 Task: Check the percentage active listings of 3 bedrooms in the last 1 year.
Action: Mouse moved to (932, 206)
Screenshot: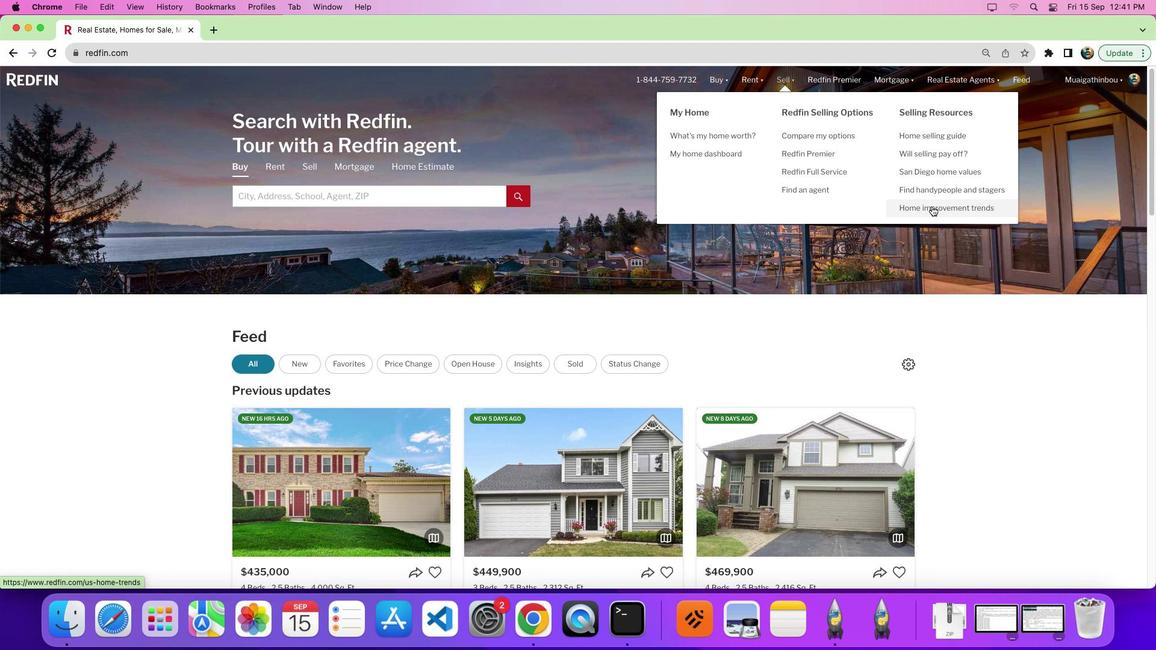 
Action: Mouse pressed left at (932, 206)
Screenshot: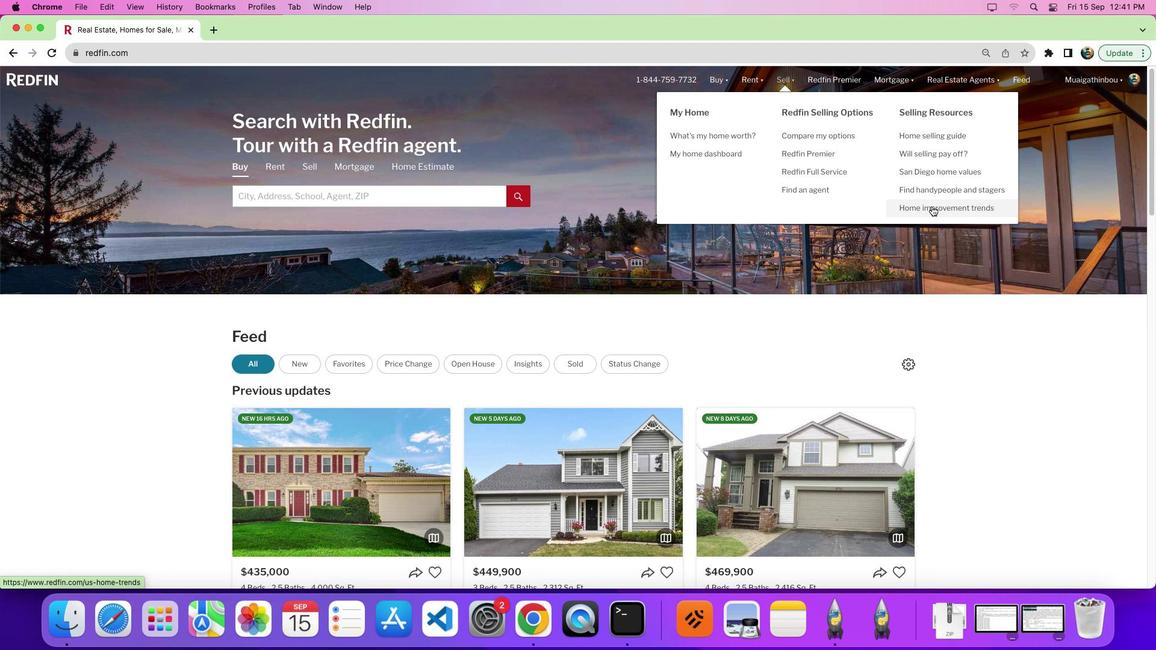 
Action: Mouse moved to (321, 231)
Screenshot: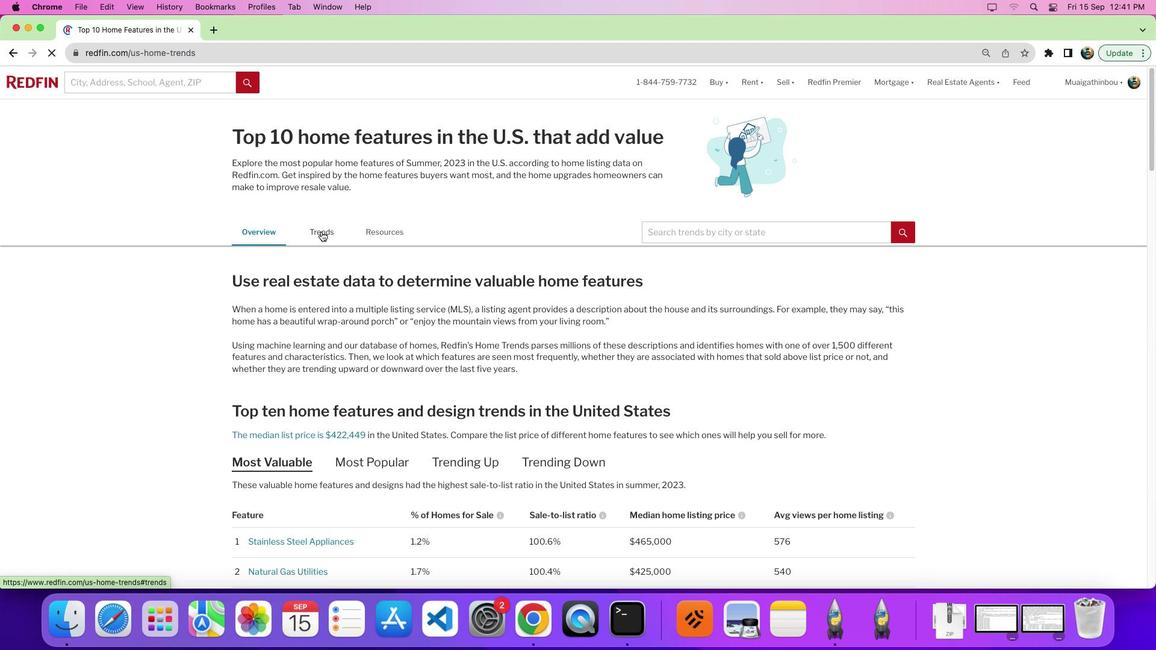 
Action: Mouse pressed left at (321, 231)
Screenshot: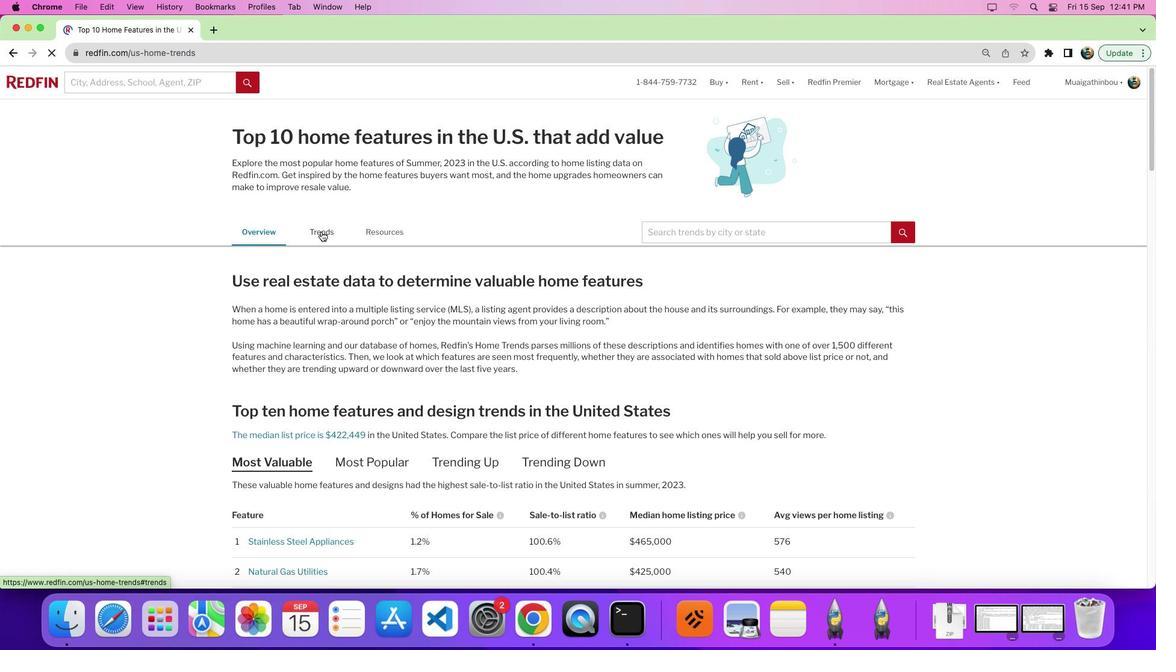 
Action: Mouse pressed left at (321, 231)
Screenshot: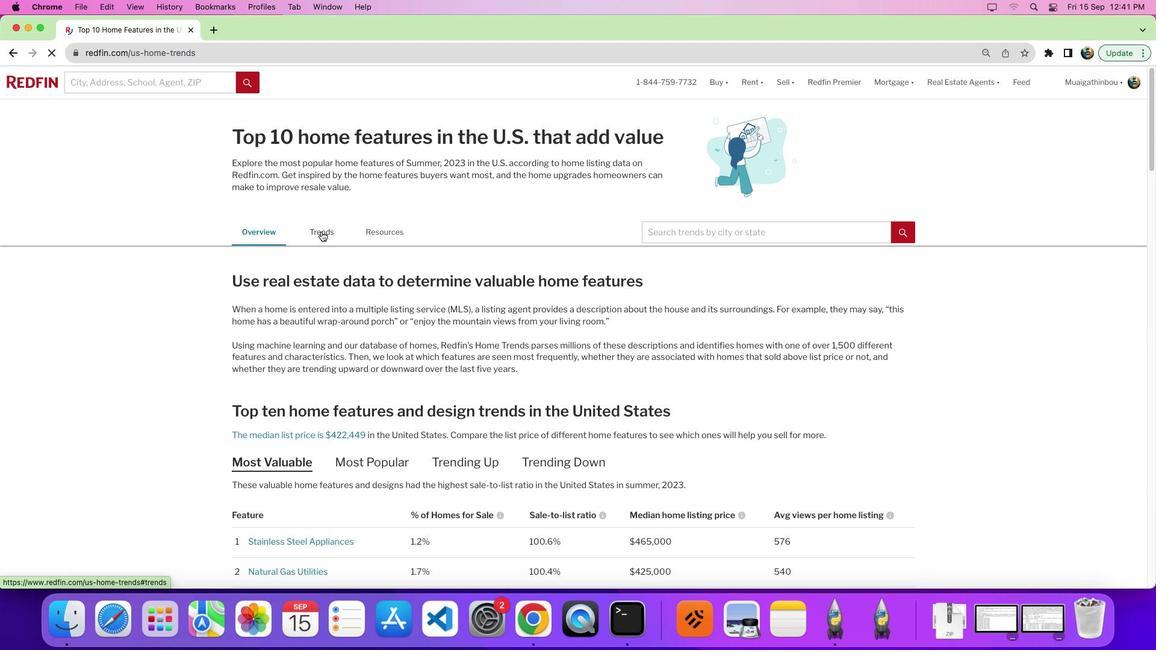 
Action: Mouse moved to (649, 346)
Screenshot: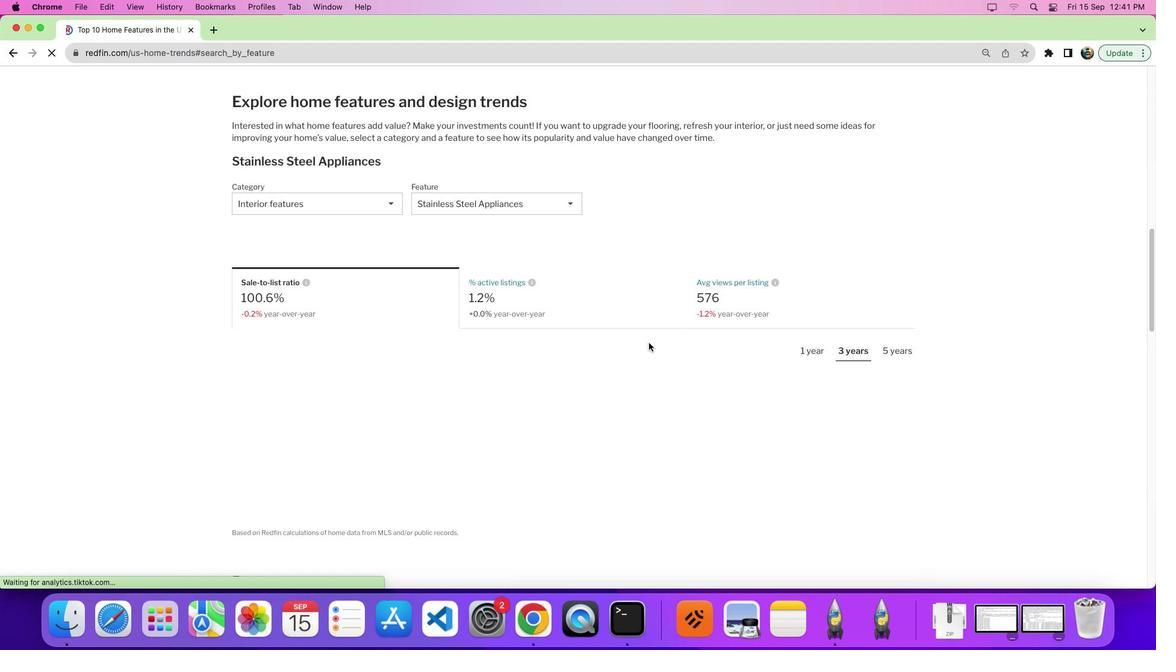 
Action: Mouse scrolled (649, 346) with delta (0, 0)
Screenshot: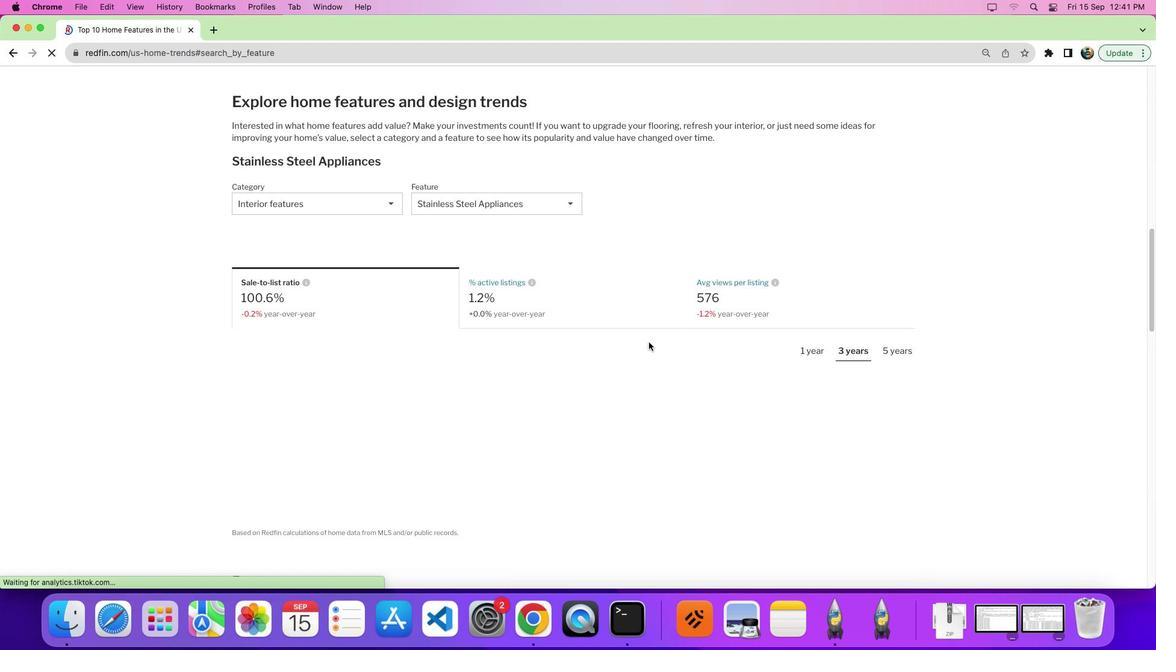 
Action: Mouse moved to (649, 342)
Screenshot: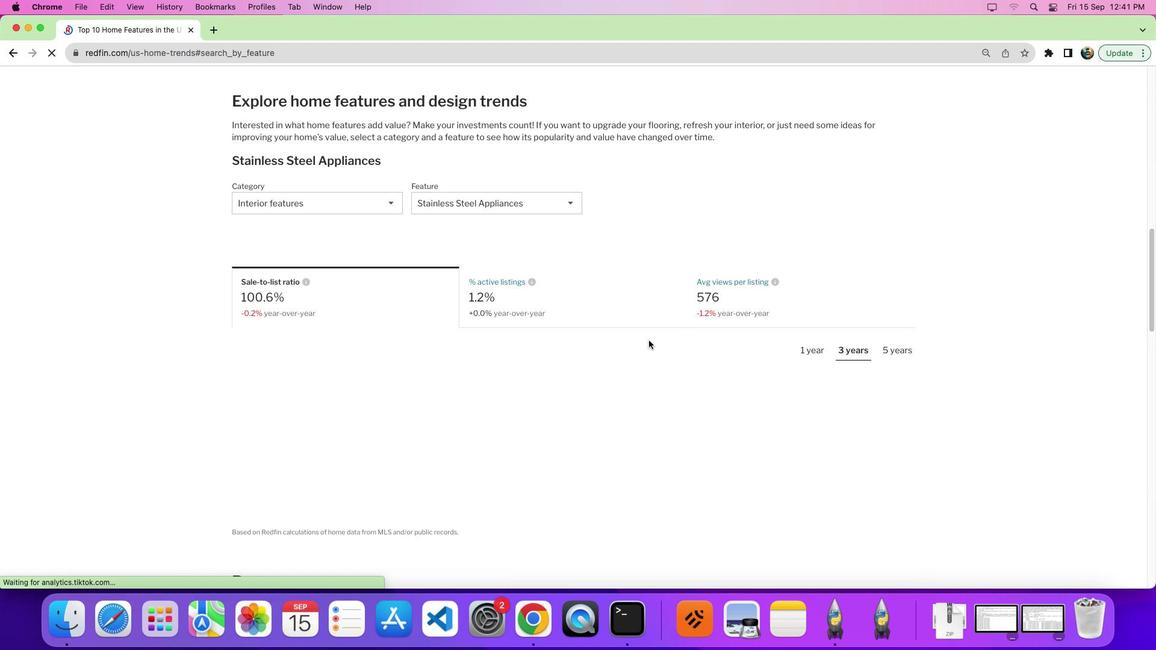 
Action: Mouse scrolled (649, 342) with delta (0, 0)
Screenshot: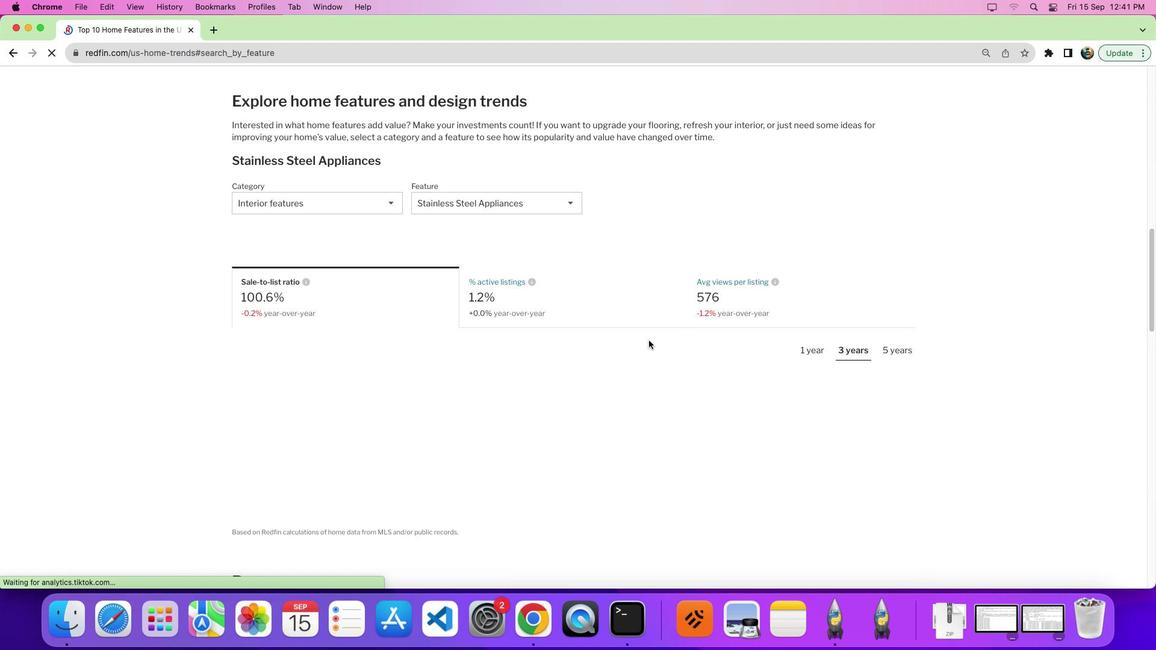 
Action: Mouse moved to (336, 191)
Screenshot: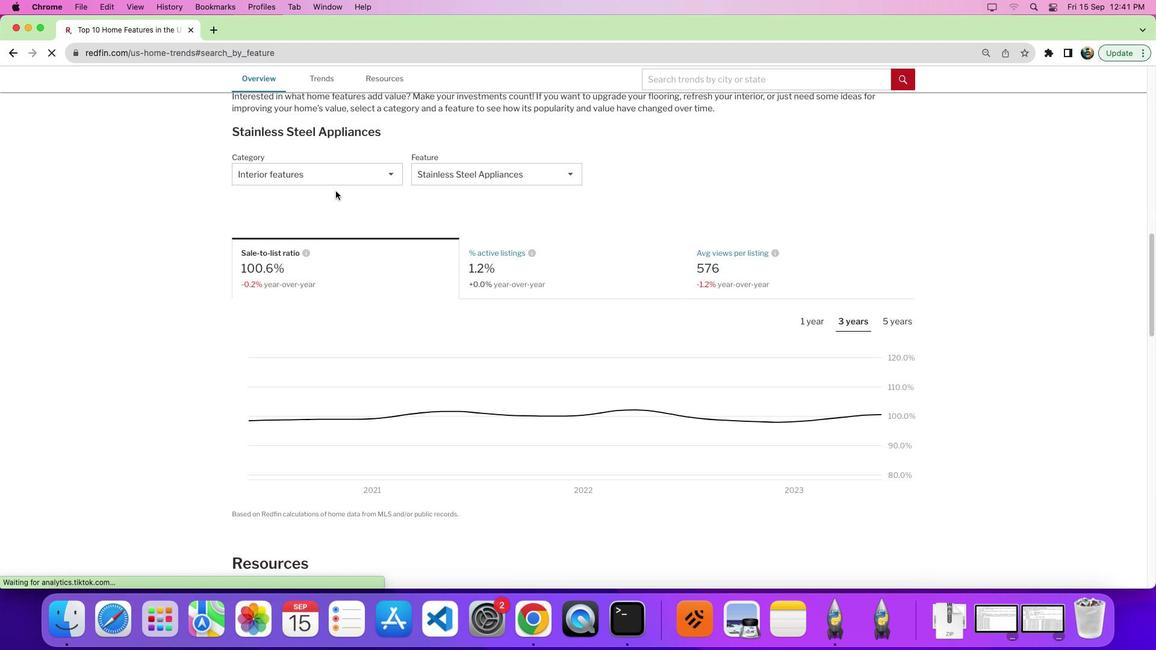 
Action: Mouse pressed left at (336, 191)
Screenshot: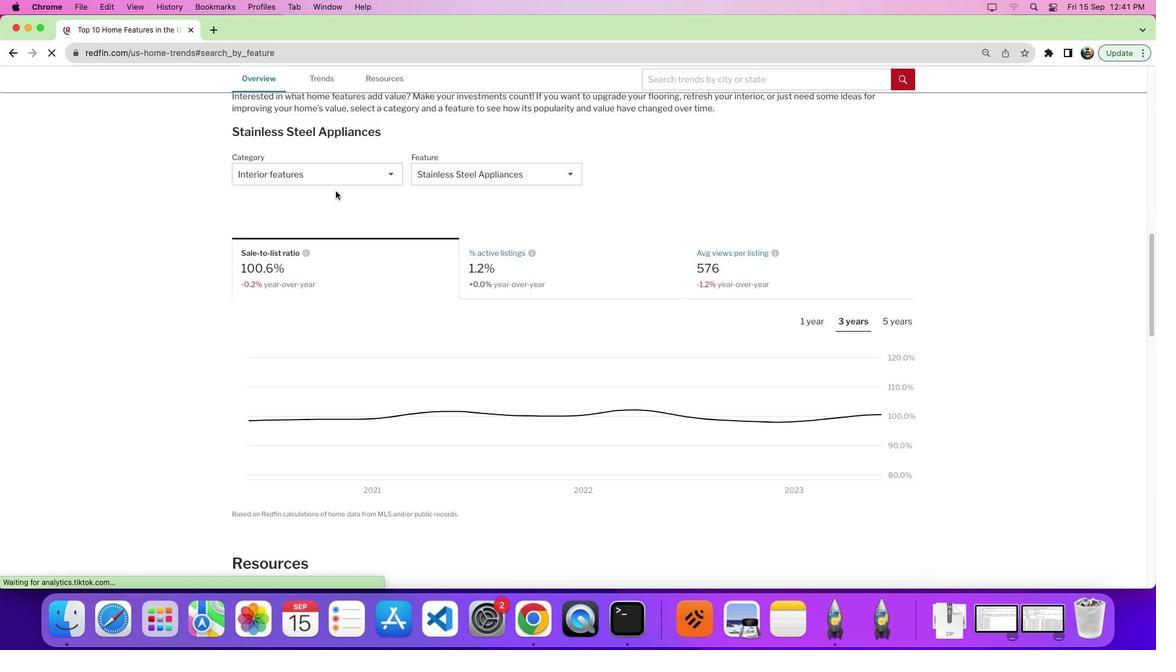 
Action: Mouse moved to (343, 197)
Screenshot: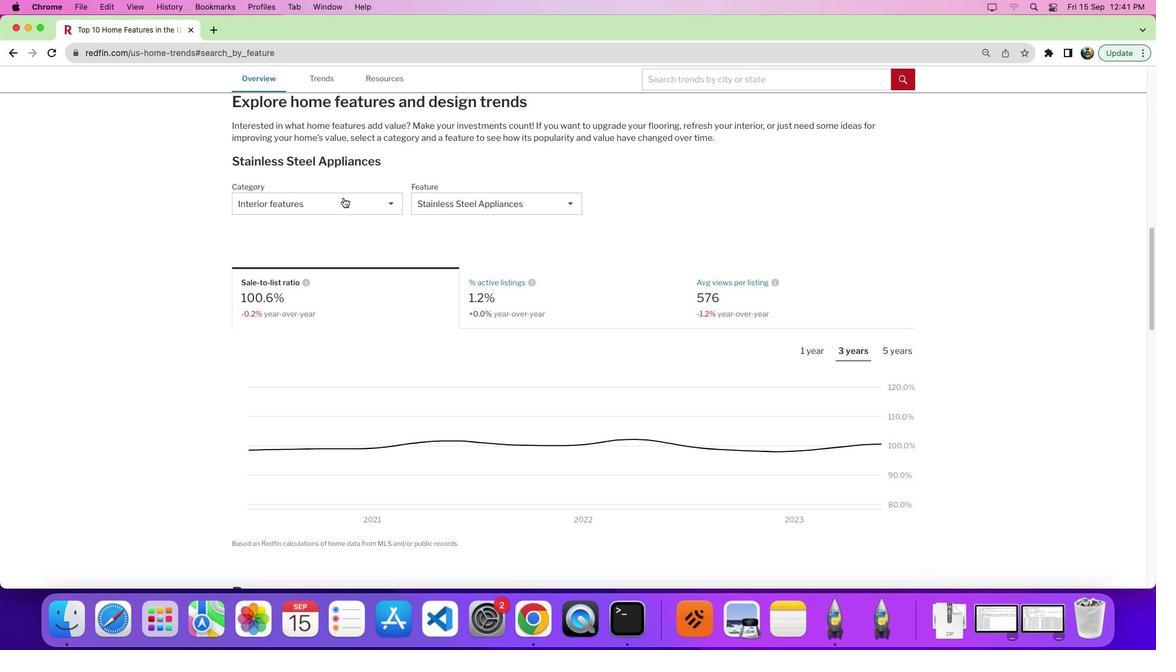 
Action: Mouse pressed left at (343, 197)
Screenshot: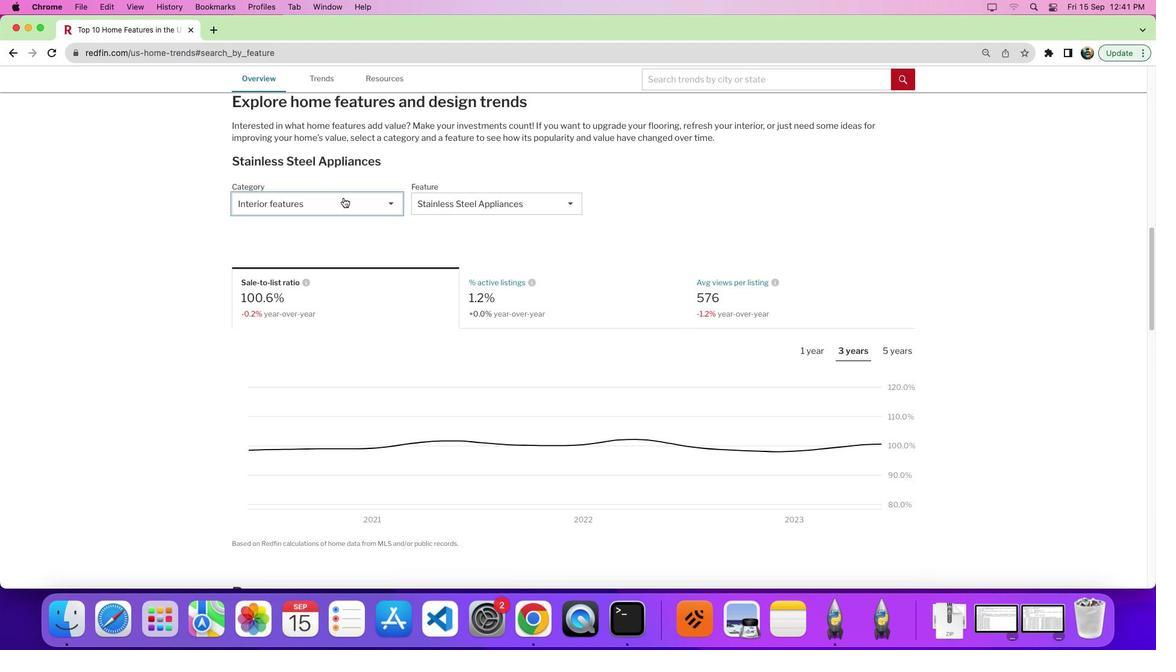 
Action: Mouse moved to (370, 245)
Screenshot: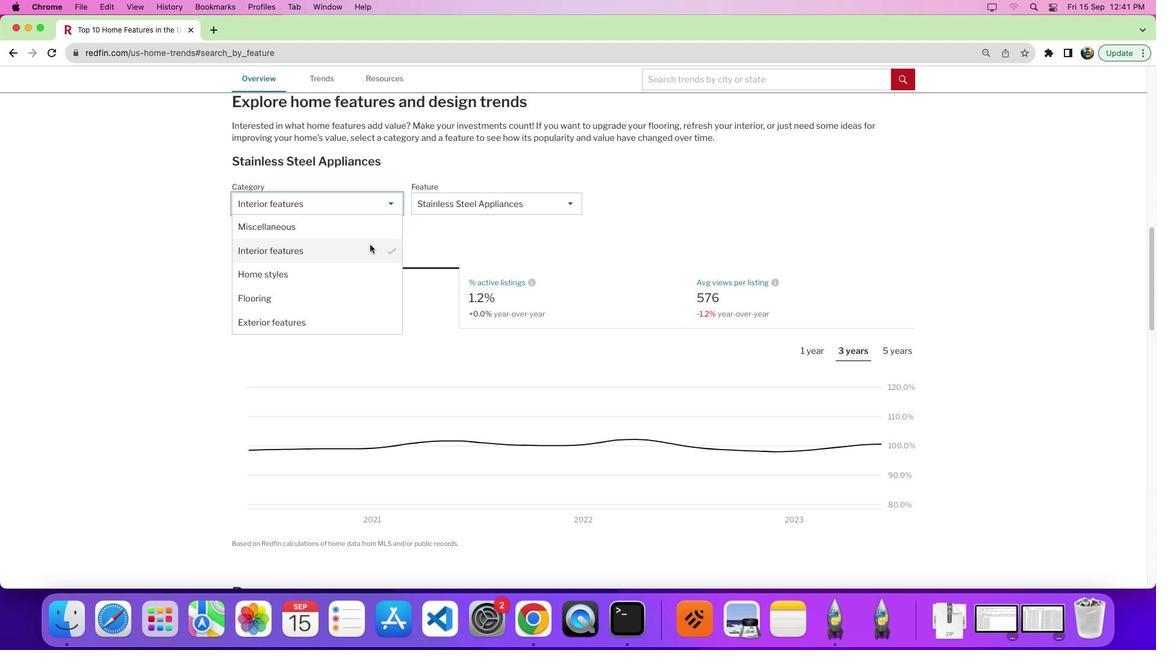 
Action: Mouse pressed left at (370, 245)
Screenshot: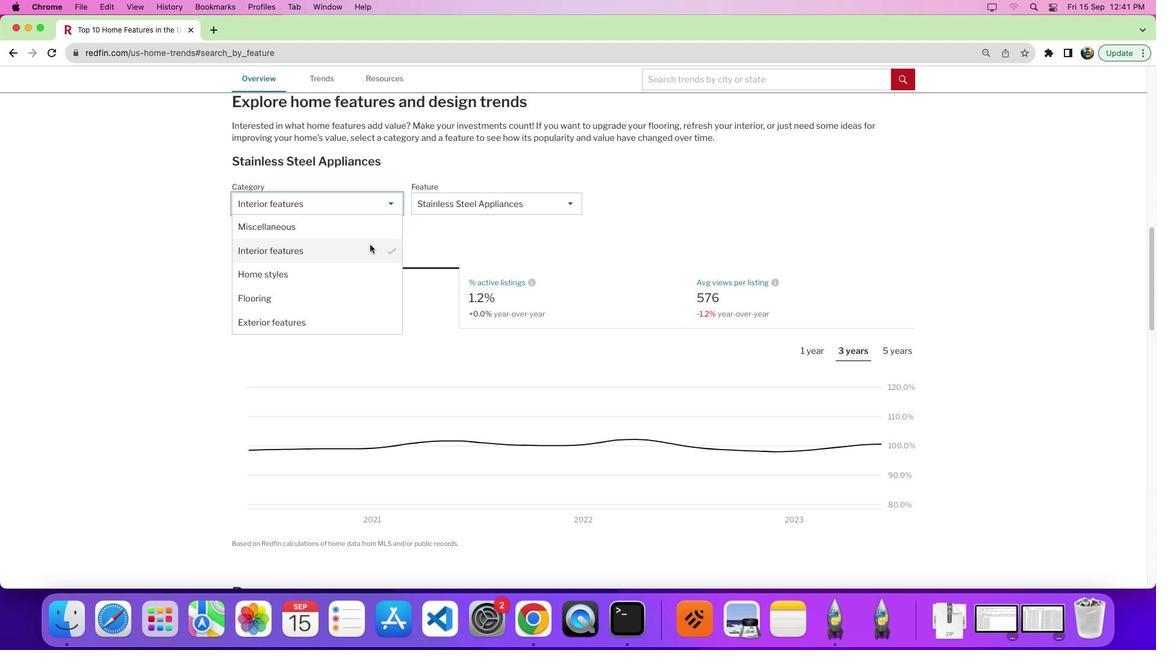 
Action: Mouse moved to (498, 201)
Screenshot: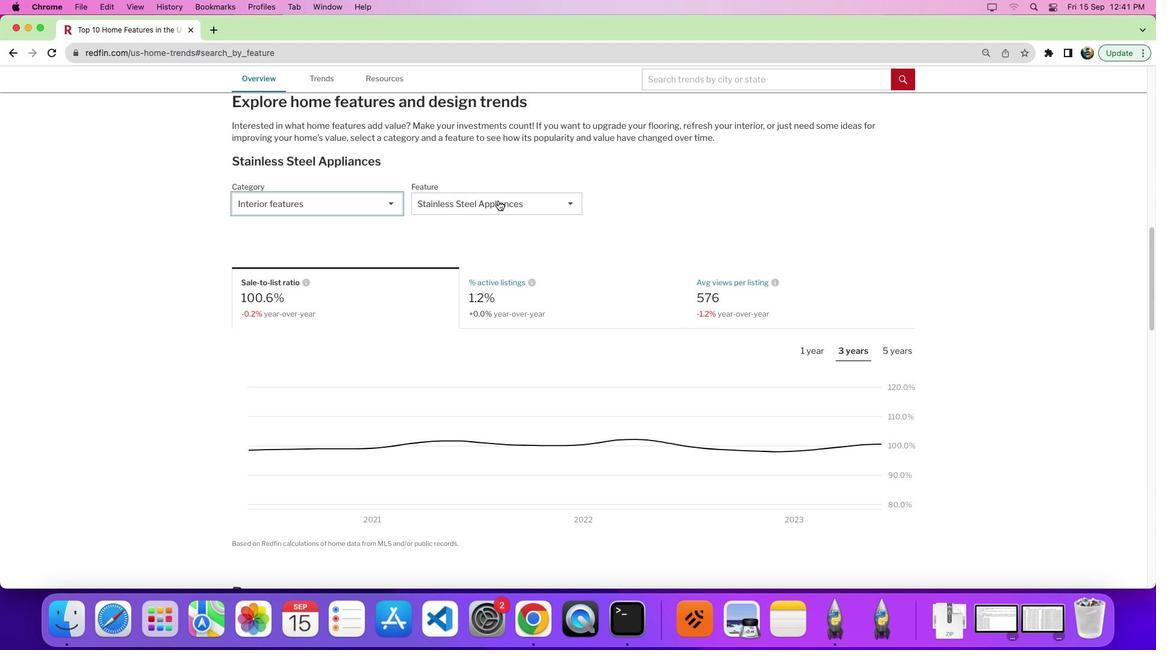 
Action: Mouse pressed left at (498, 201)
Screenshot: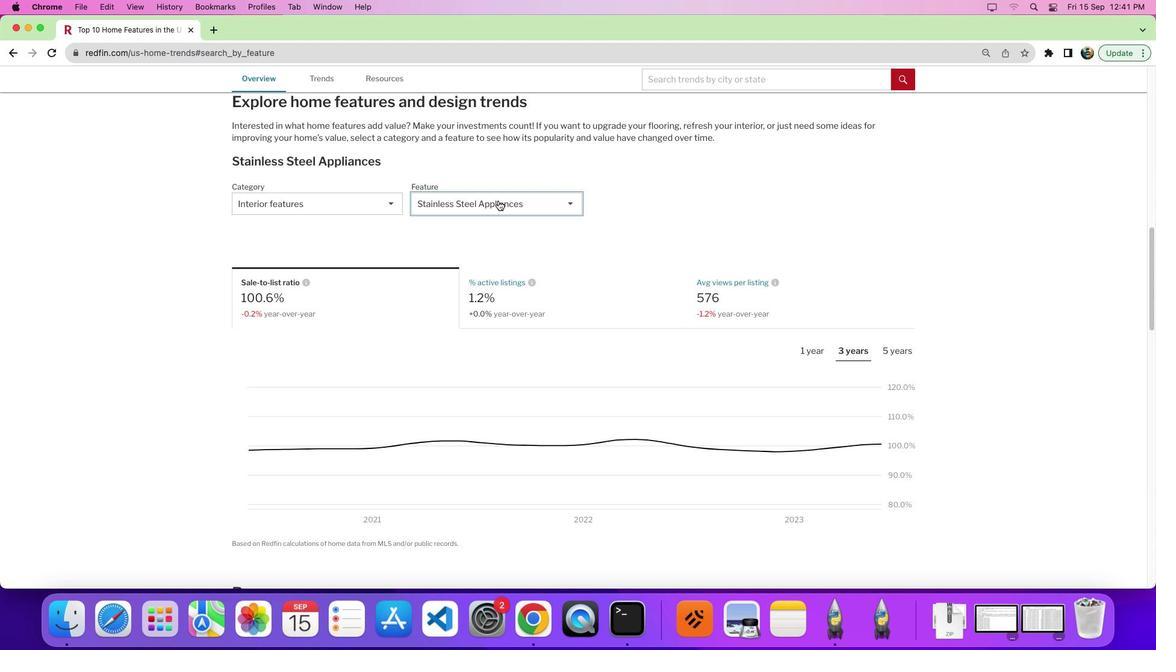 
Action: Mouse moved to (497, 274)
Screenshot: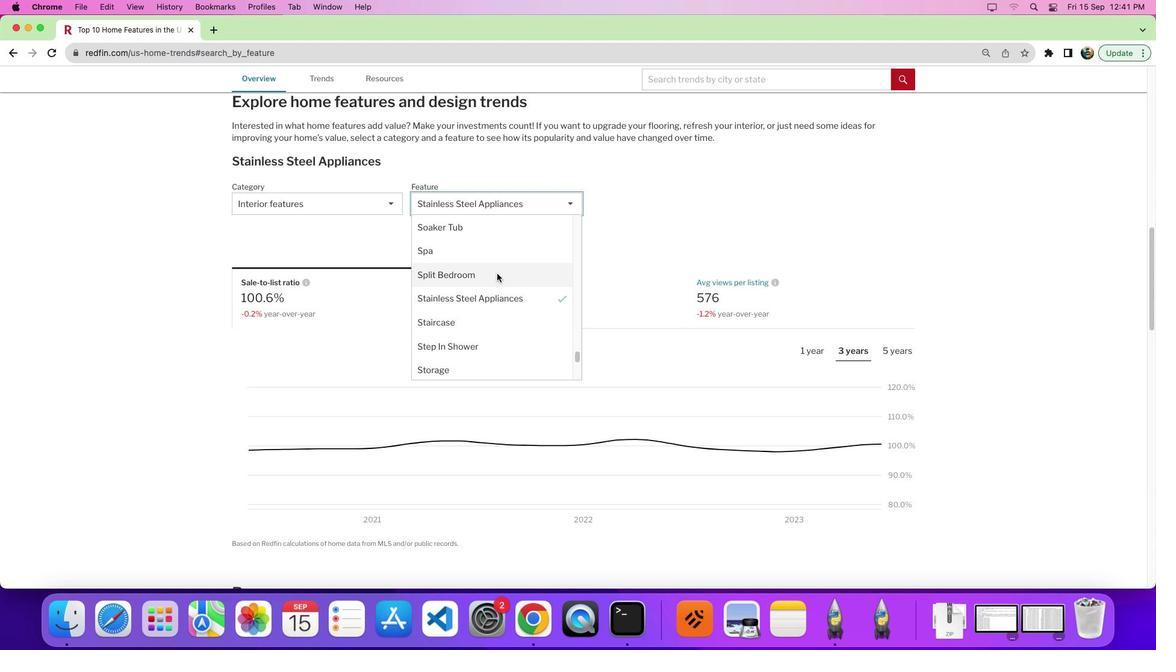 
Action: Mouse scrolled (497, 274) with delta (0, 0)
Screenshot: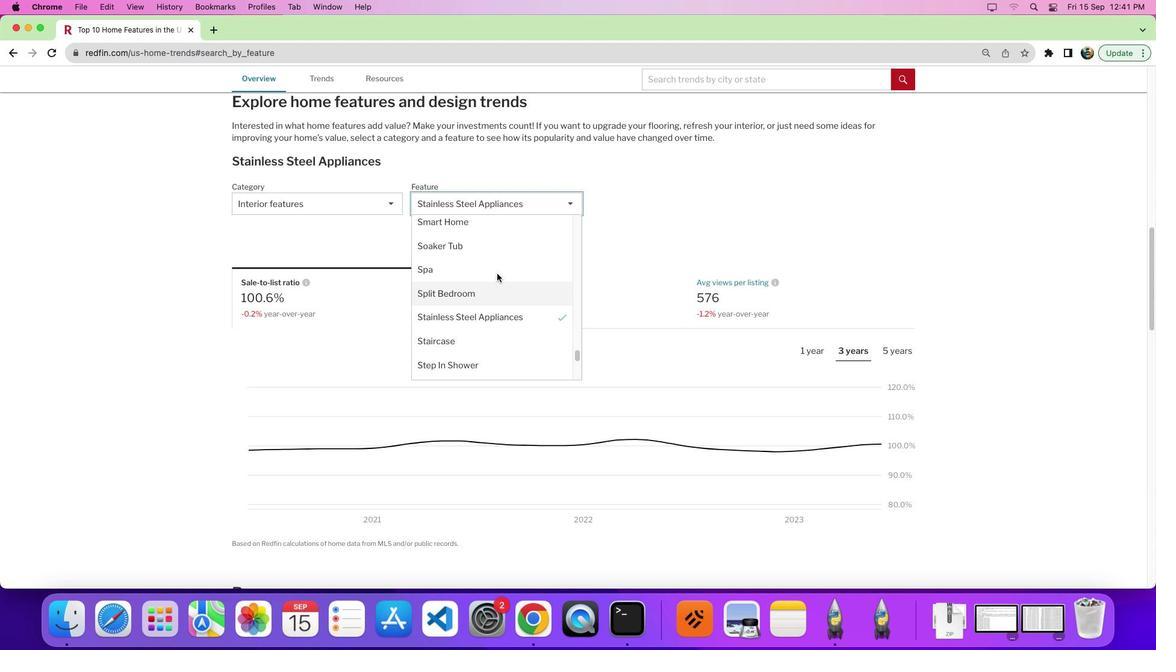 
Action: Mouse scrolled (497, 274) with delta (0, 1)
Screenshot: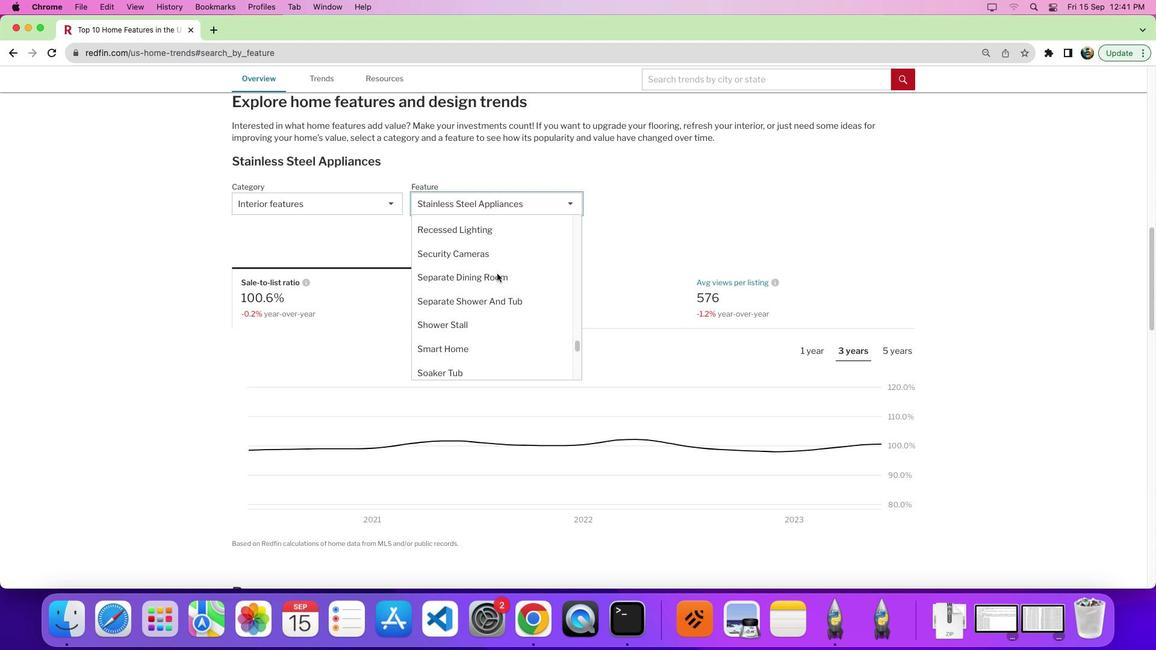 
Action: Mouse scrolled (497, 274) with delta (0, 5)
Screenshot: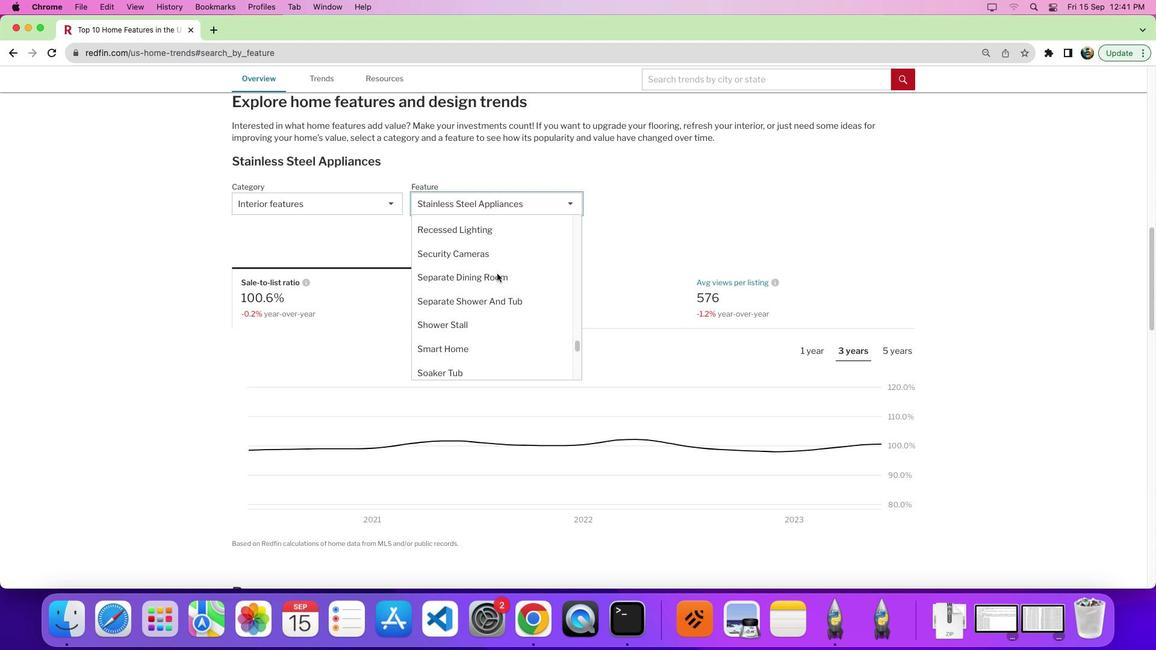 
Action: Mouse scrolled (497, 274) with delta (0, 0)
Screenshot: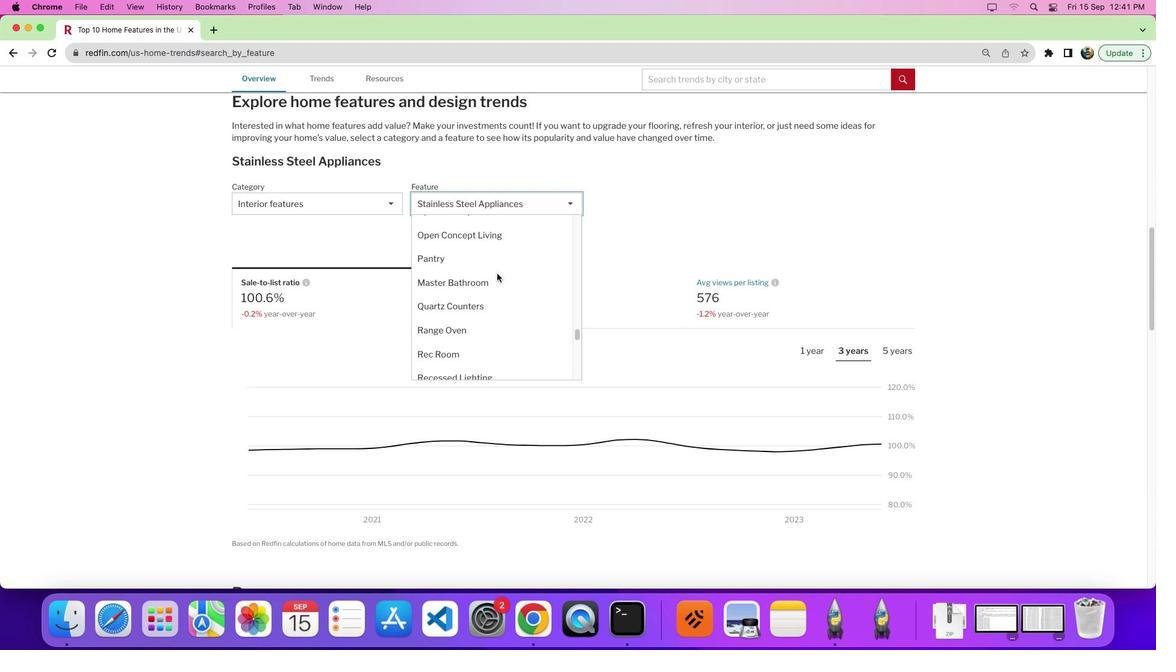
Action: Mouse scrolled (497, 274) with delta (0, 1)
Screenshot: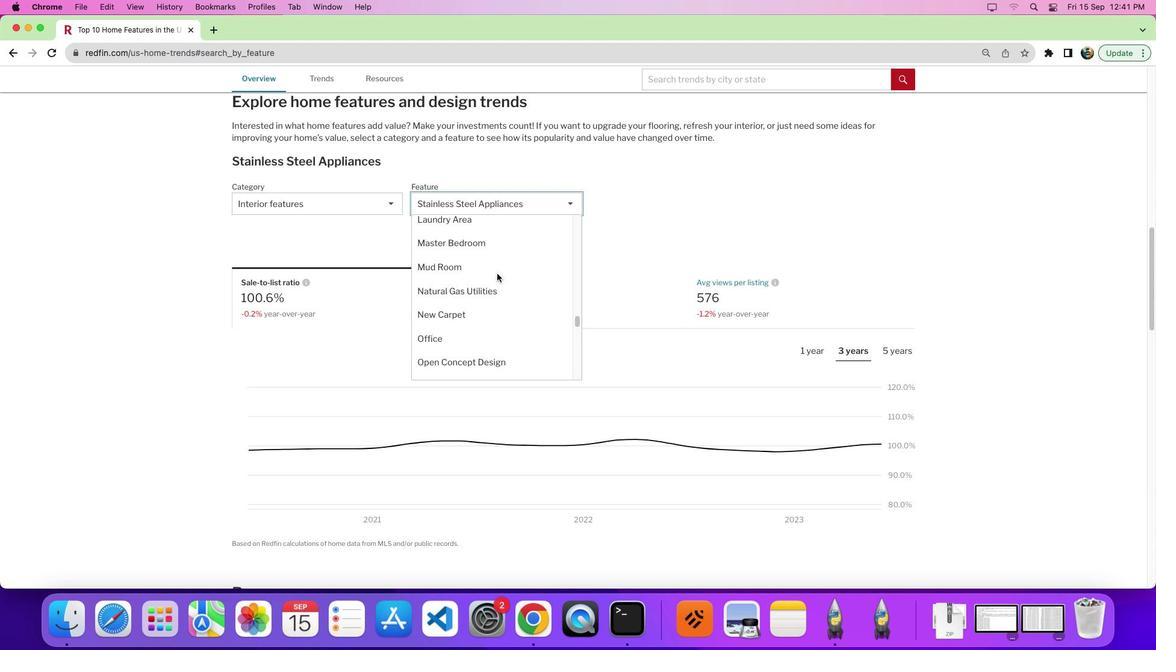 
Action: Mouse scrolled (497, 274) with delta (0, 5)
Screenshot: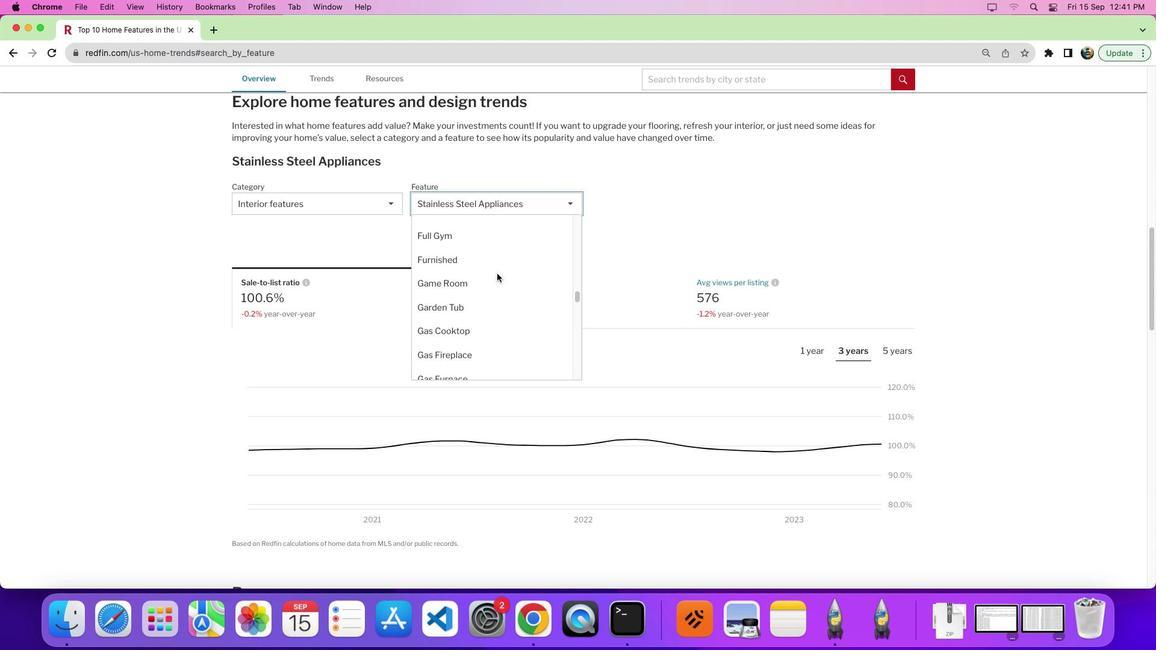 
Action: Mouse scrolled (497, 274) with delta (0, 8)
Screenshot: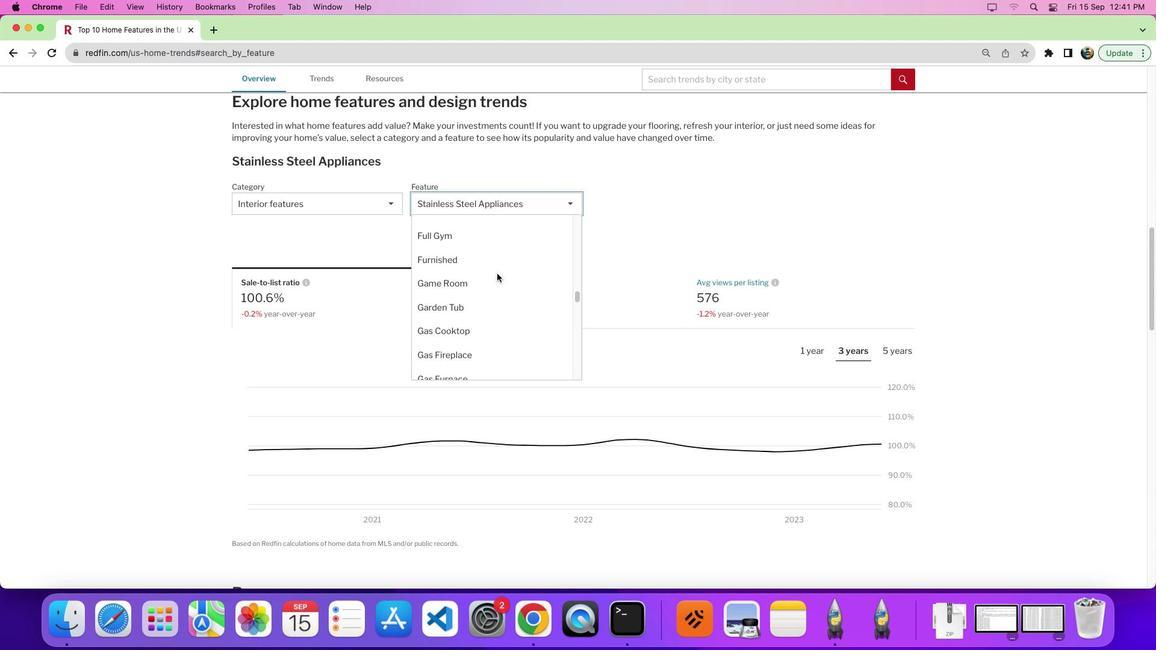 
Action: Mouse scrolled (497, 274) with delta (0, 0)
Screenshot: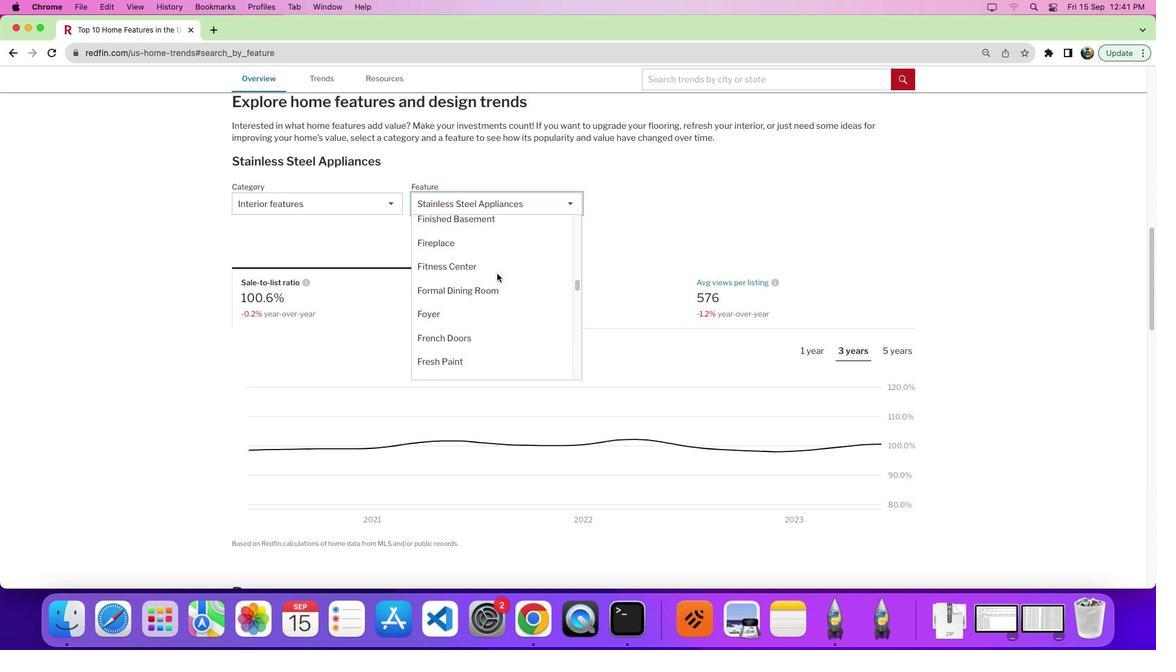 
Action: Mouse scrolled (497, 274) with delta (0, 1)
Screenshot: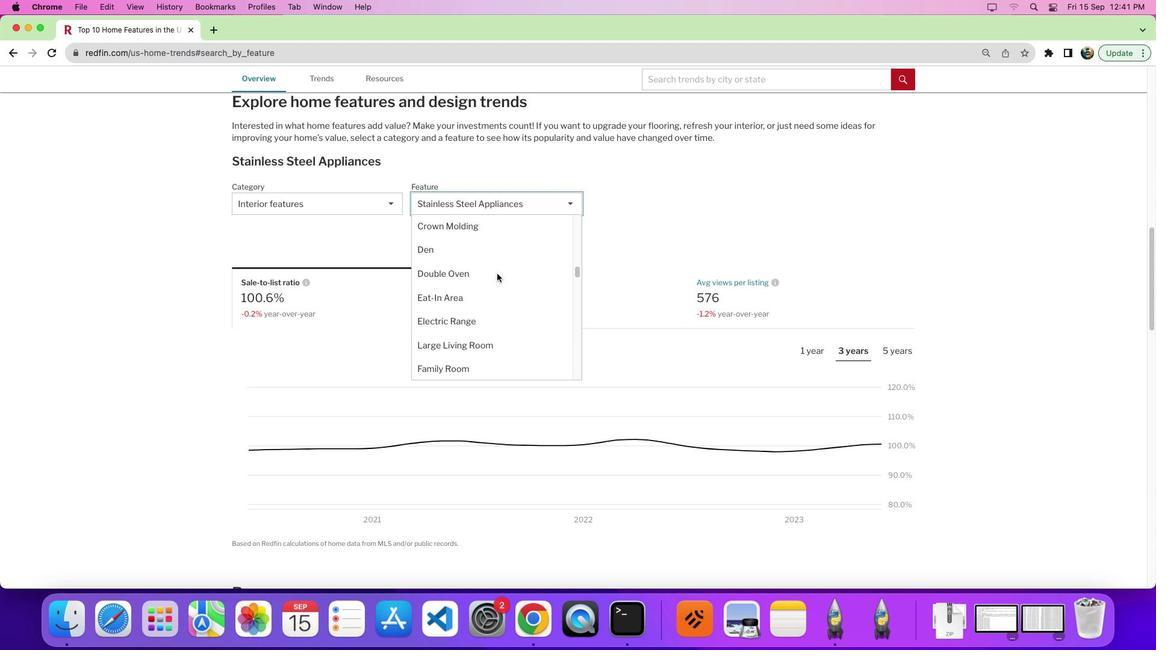 
Action: Mouse scrolled (497, 274) with delta (0, 5)
Screenshot: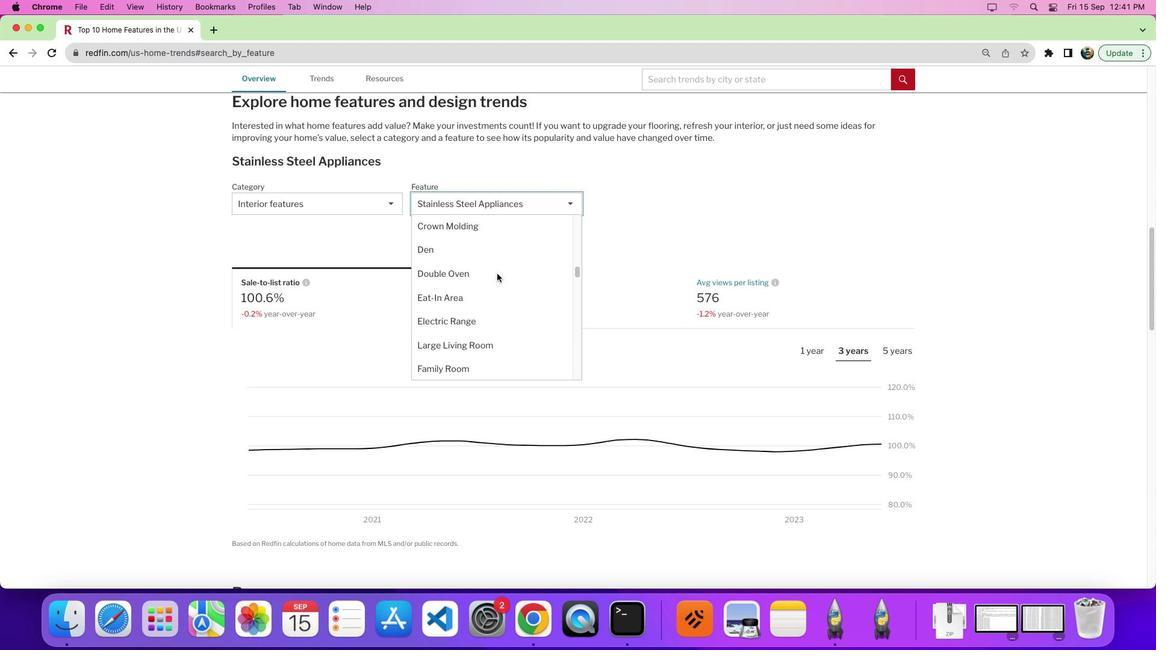 
Action: Mouse scrolled (497, 274) with delta (0, 7)
Screenshot: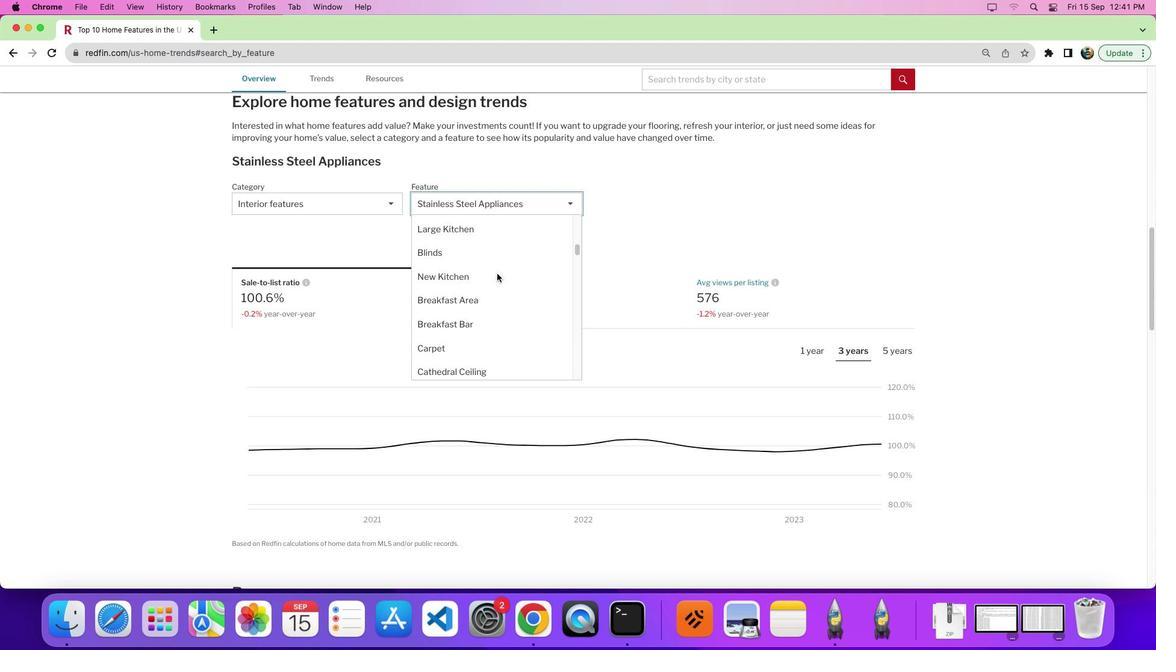 
Action: Mouse scrolled (497, 274) with delta (0, 0)
Screenshot: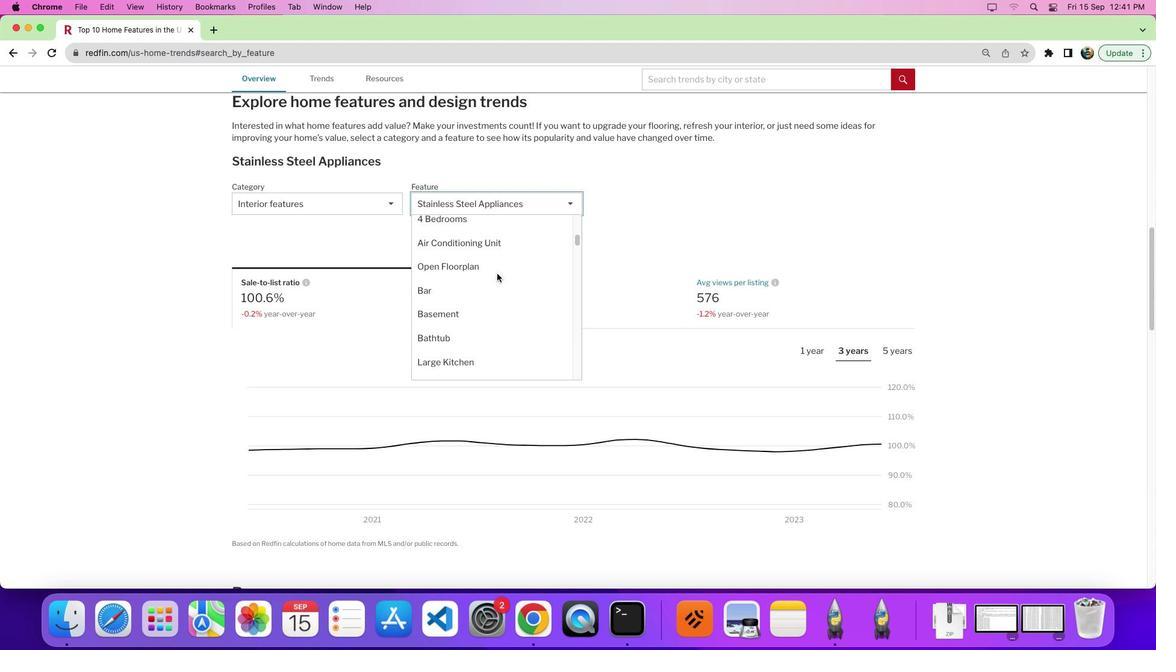 
Action: Mouse scrolled (497, 274) with delta (0, 0)
Screenshot: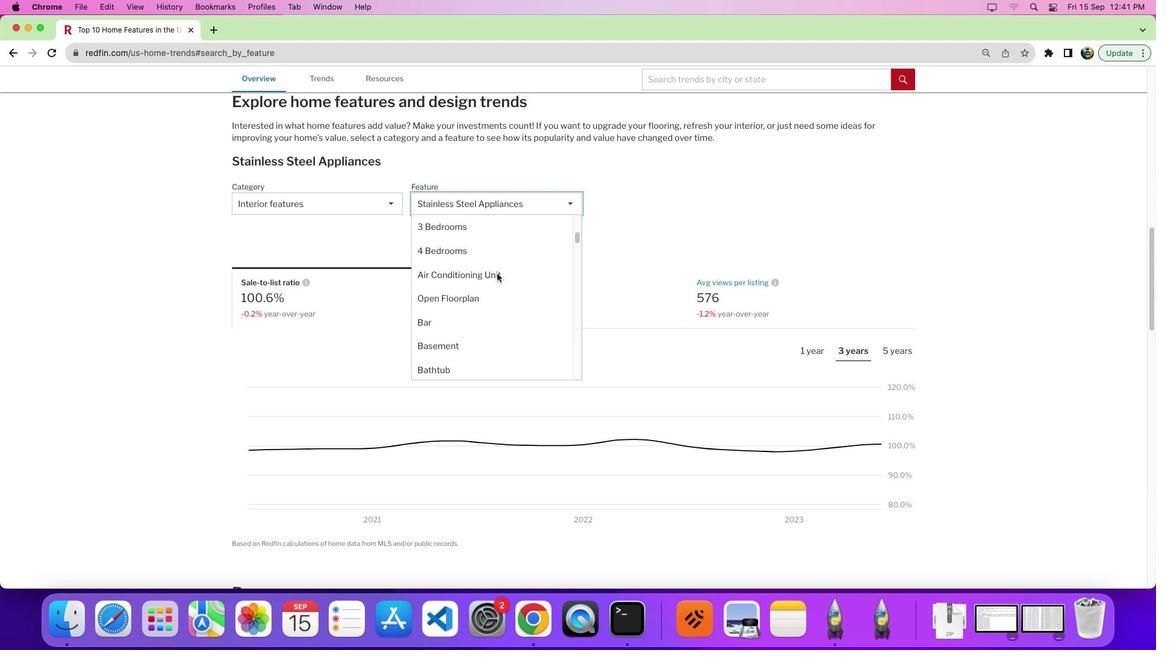 
Action: Mouse scrolled (497, 274) with delta (0, 4)
Screenshot: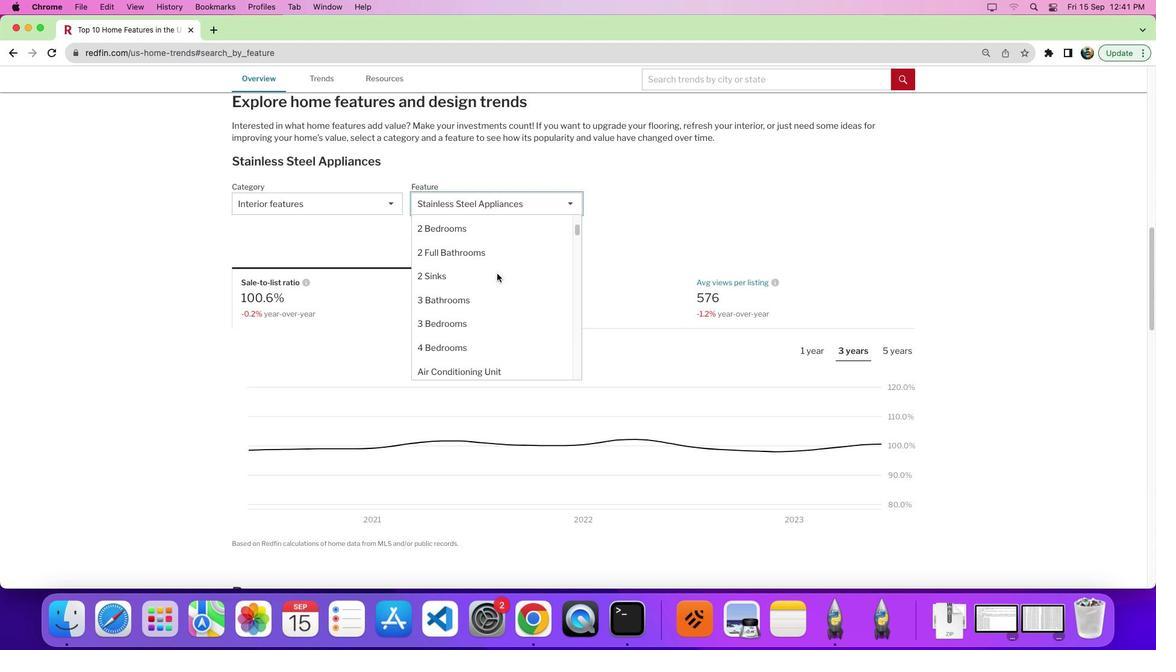 
Action: Mouse moved to (494, 307)
Screenshot: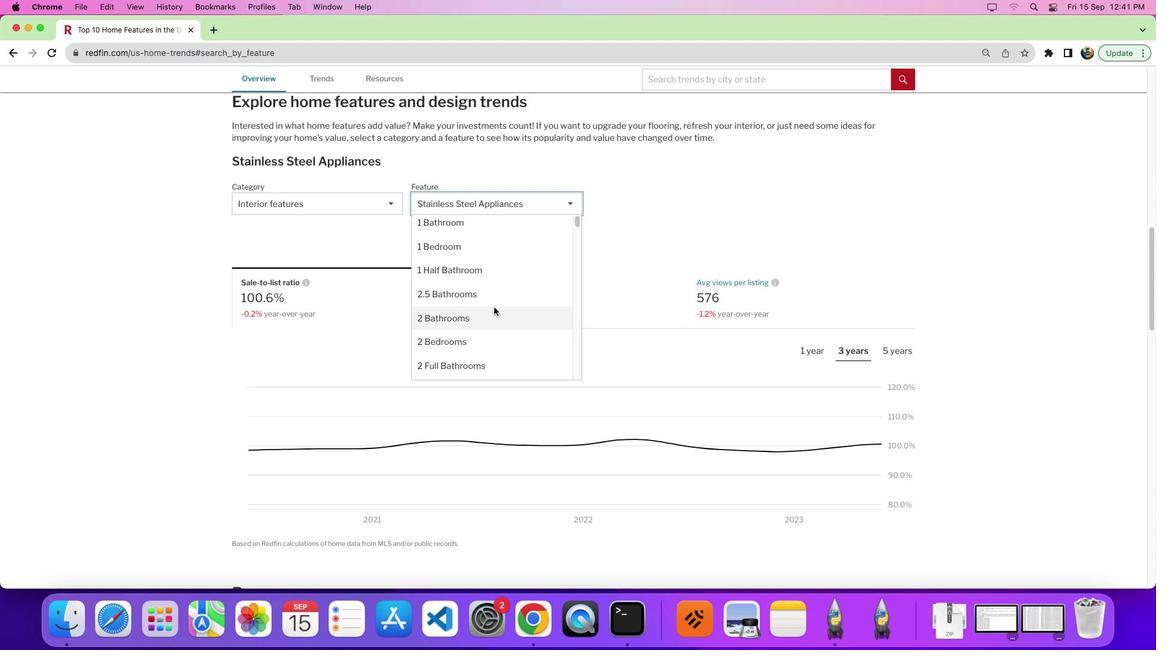 
Action: Mouse scrolled (494, 307) with delta (0, 0)
Screenshot: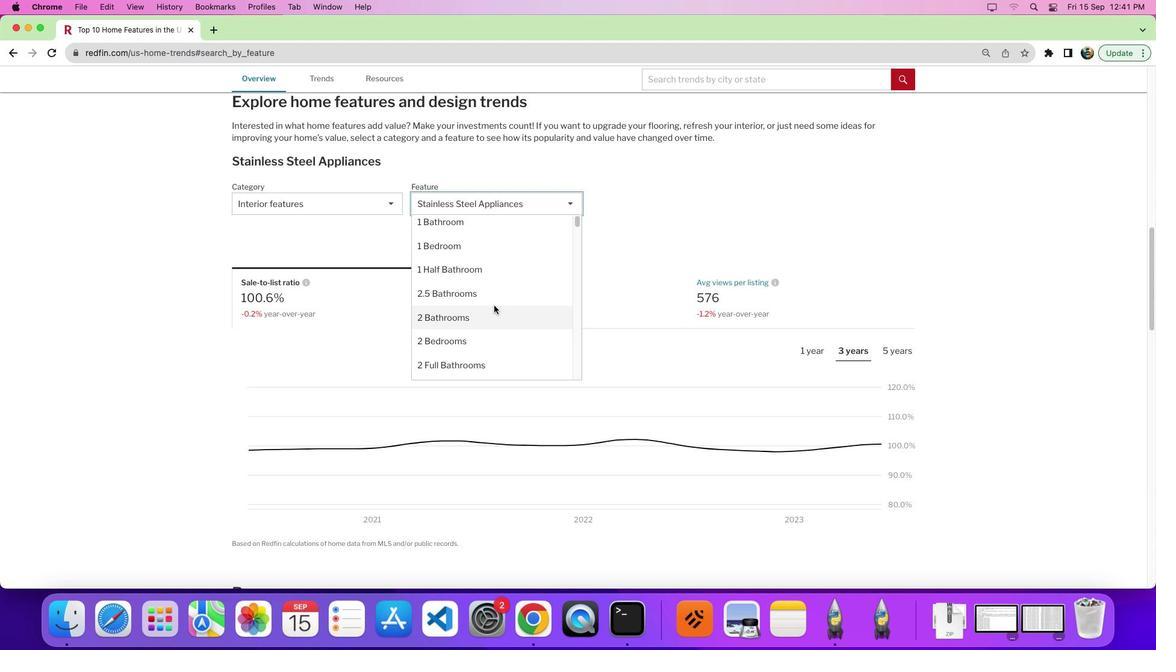 
Action: Mouse moved to (494, 305)
Screenshot: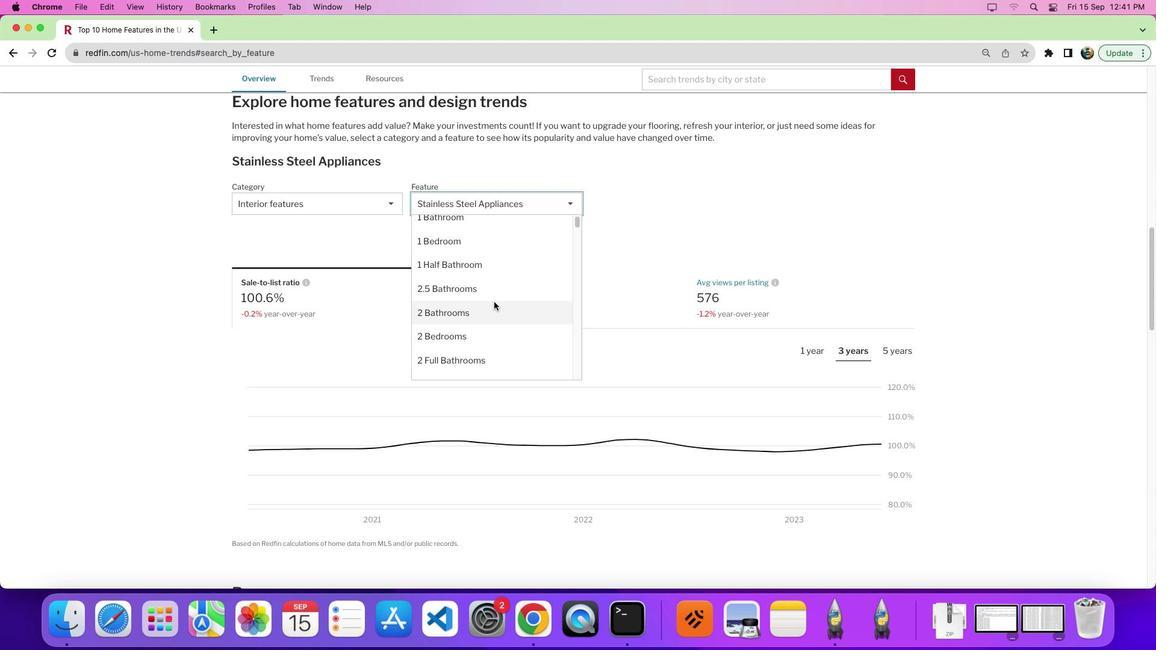 
Action: Mouse scrolled (494, 305) with delta (0, 0)
Screenshot: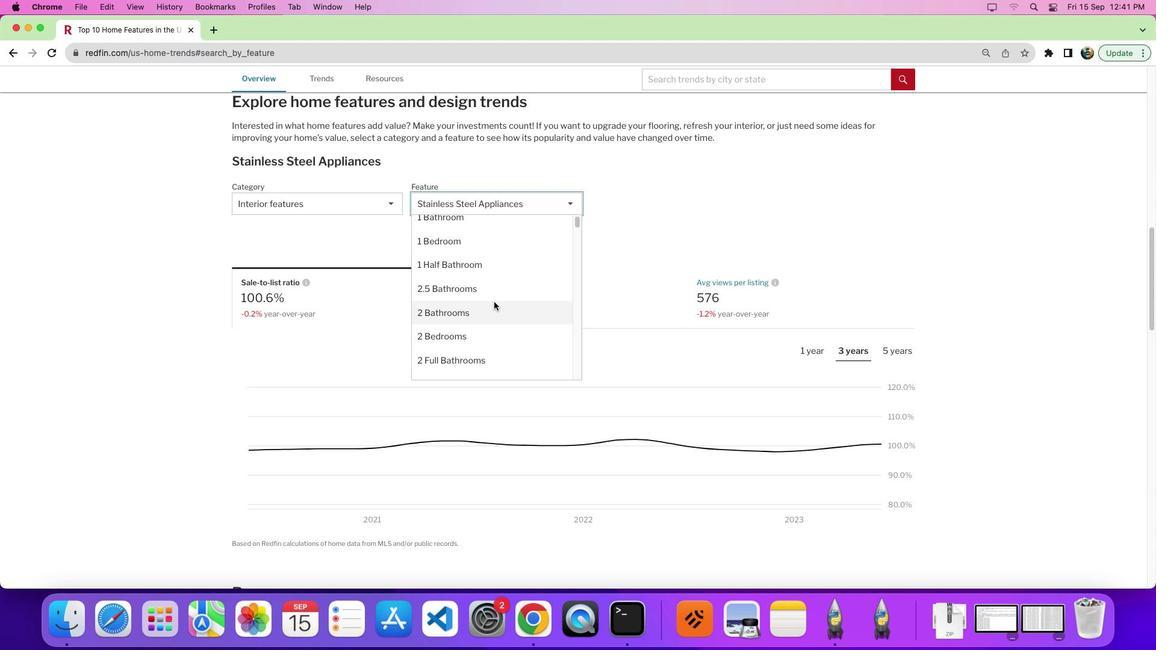 
Action: Mouse moved to (494, 301)
Screenshot: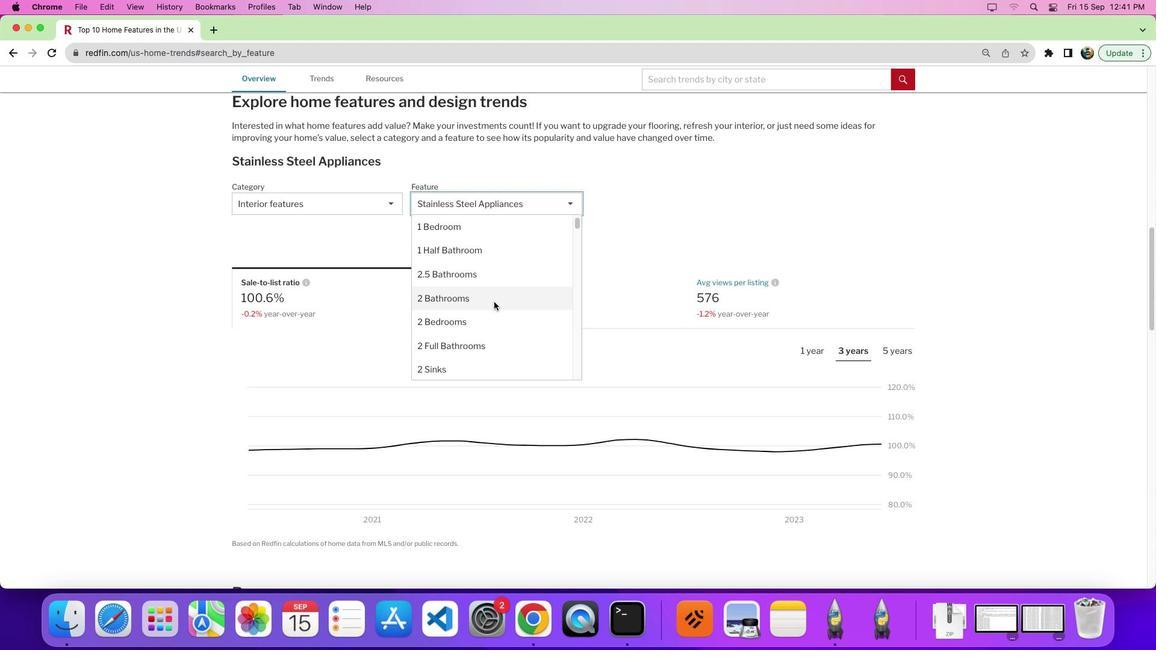 
Action: Mouse scrolled (494, 301) with delta (0, 0)
Screenshot: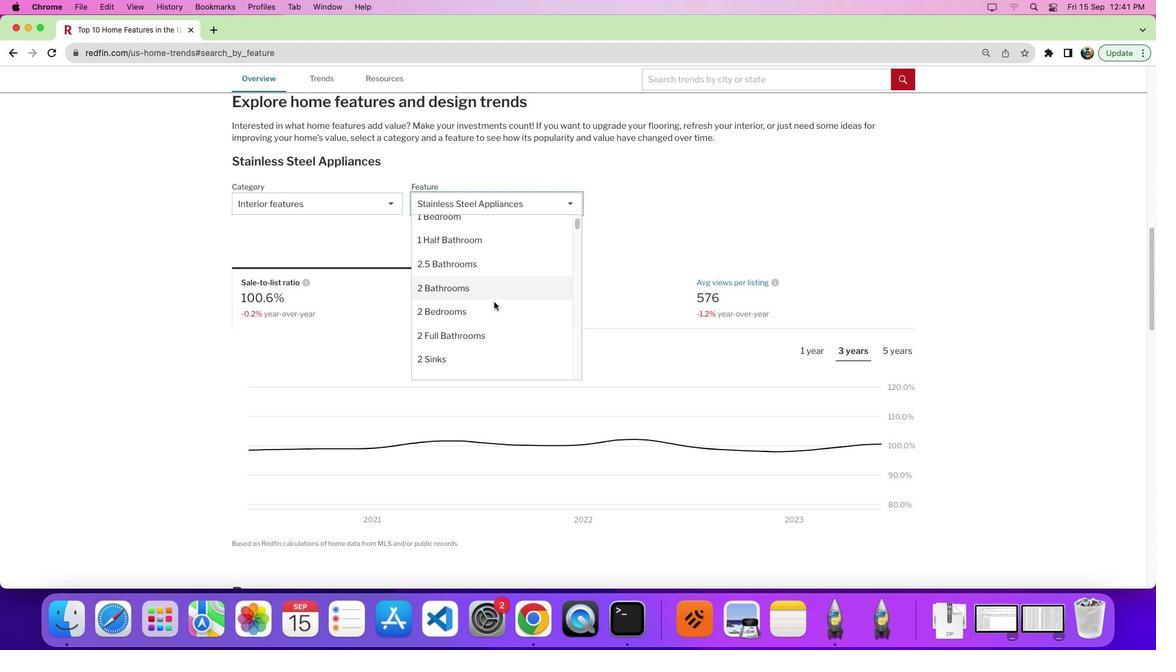 
Action: Mouse scrolled (494, 301) with delta (0, 0)
Screenshot: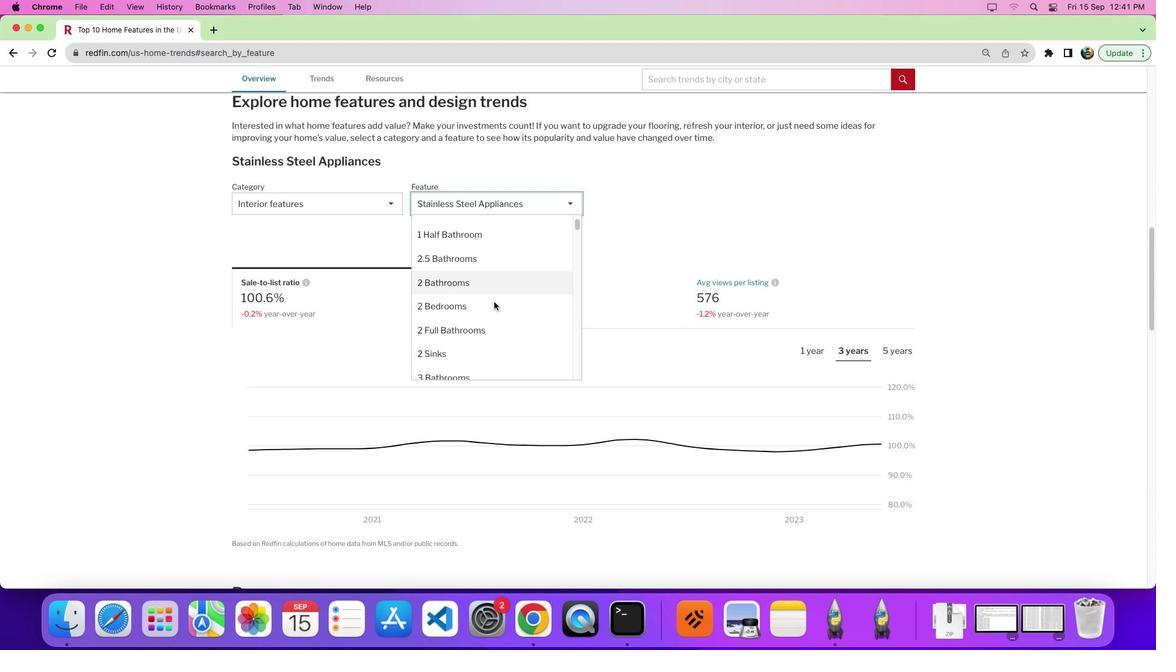 
Action: Mouse moved to (470, 324)
Screenshot: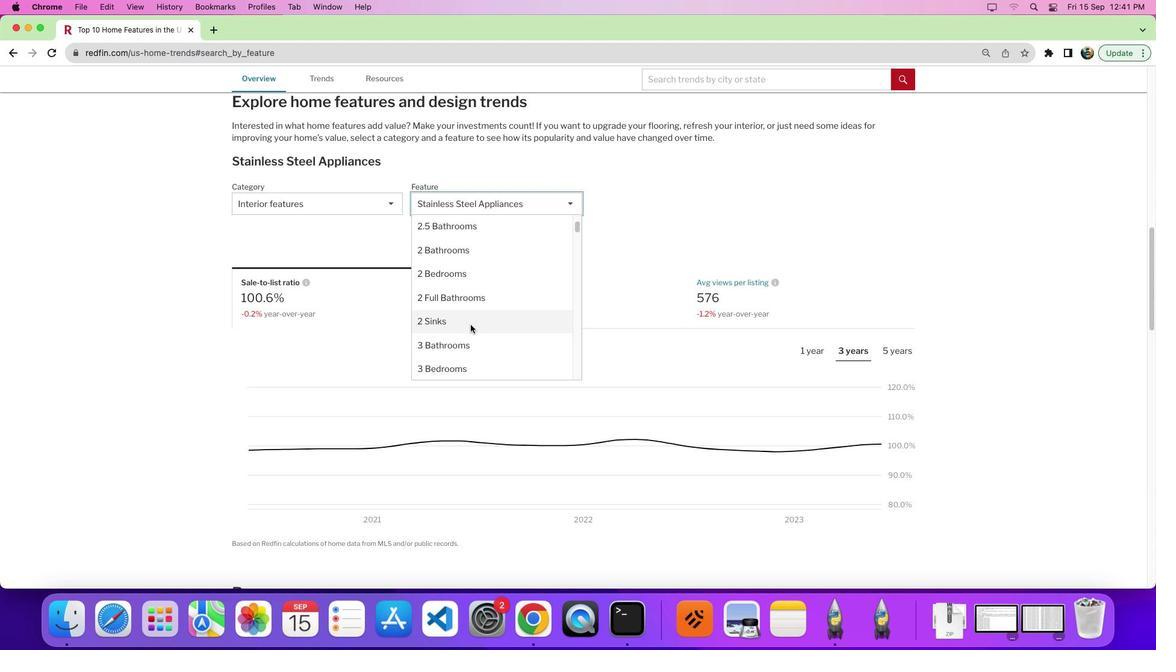 
Action: Mouse scrolled (470, 324) with delta (0, 0)
Screenshot: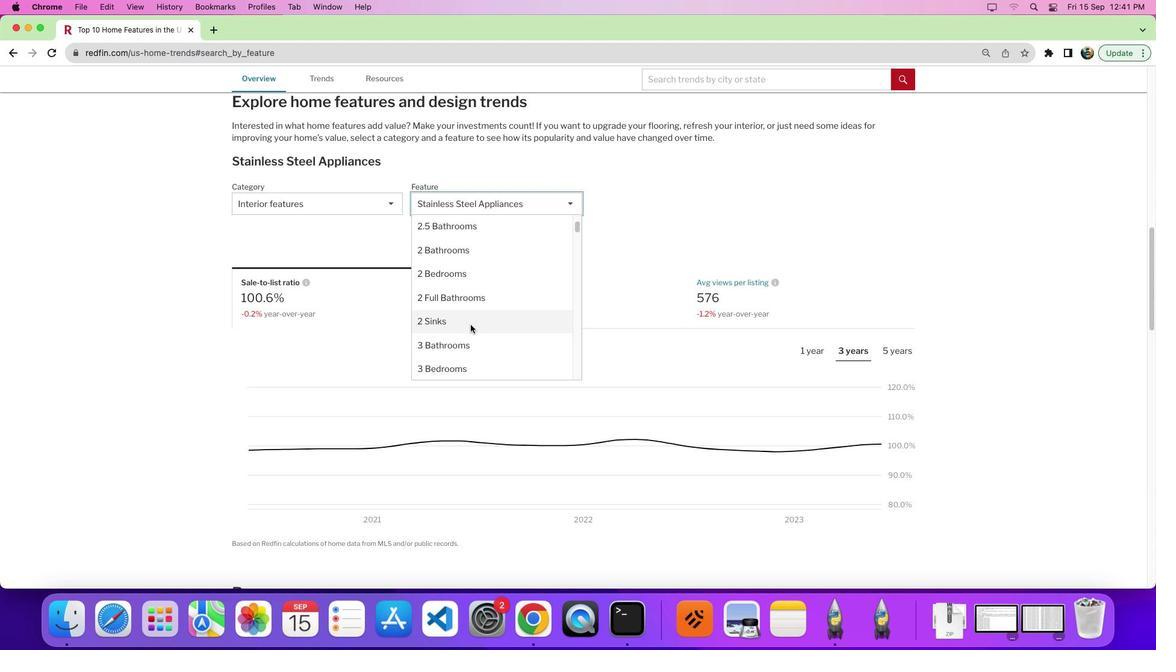 
Action: Mouse scrolled (470, 324) with delta (0, 0)
Screenshot: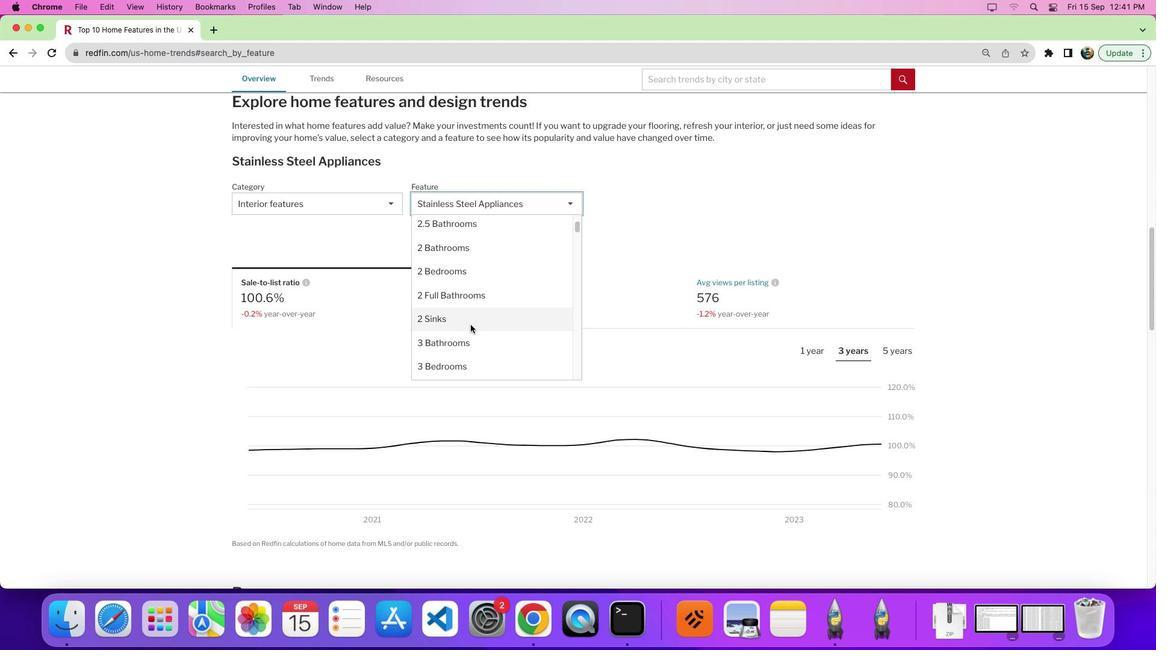 
Action: Mouse moved to (464, 346)
Screenshot: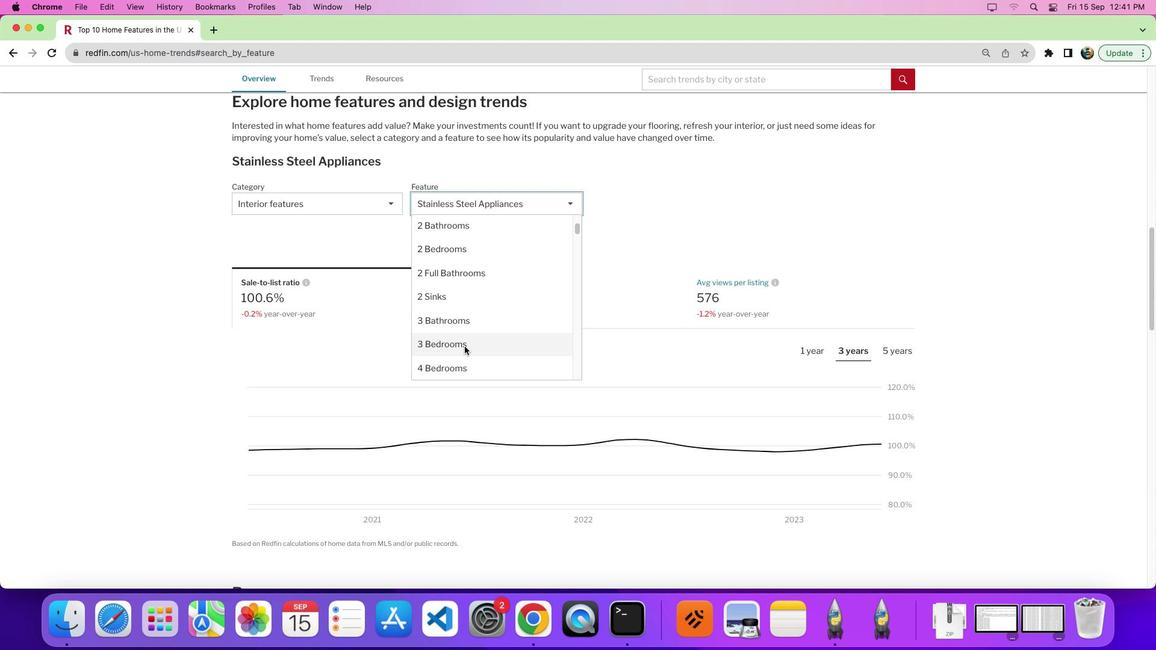 
Action: Mouse pressed left at (464, 346)
Screenshot: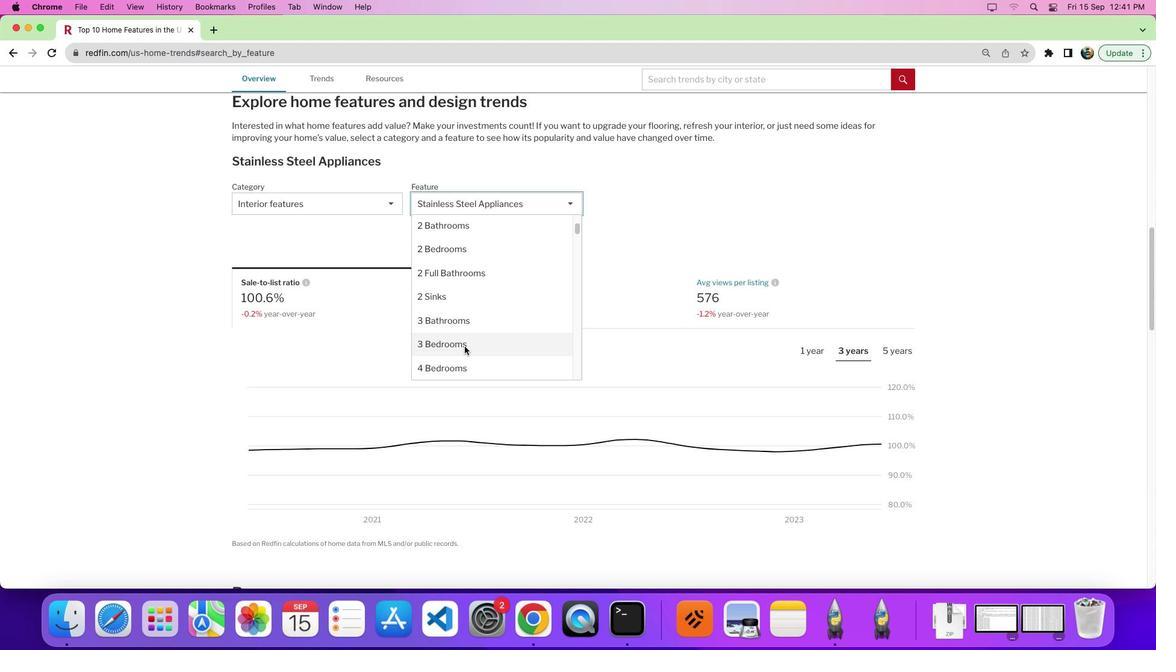 
Action: Mouse moved to (657, 344)
Screenshot: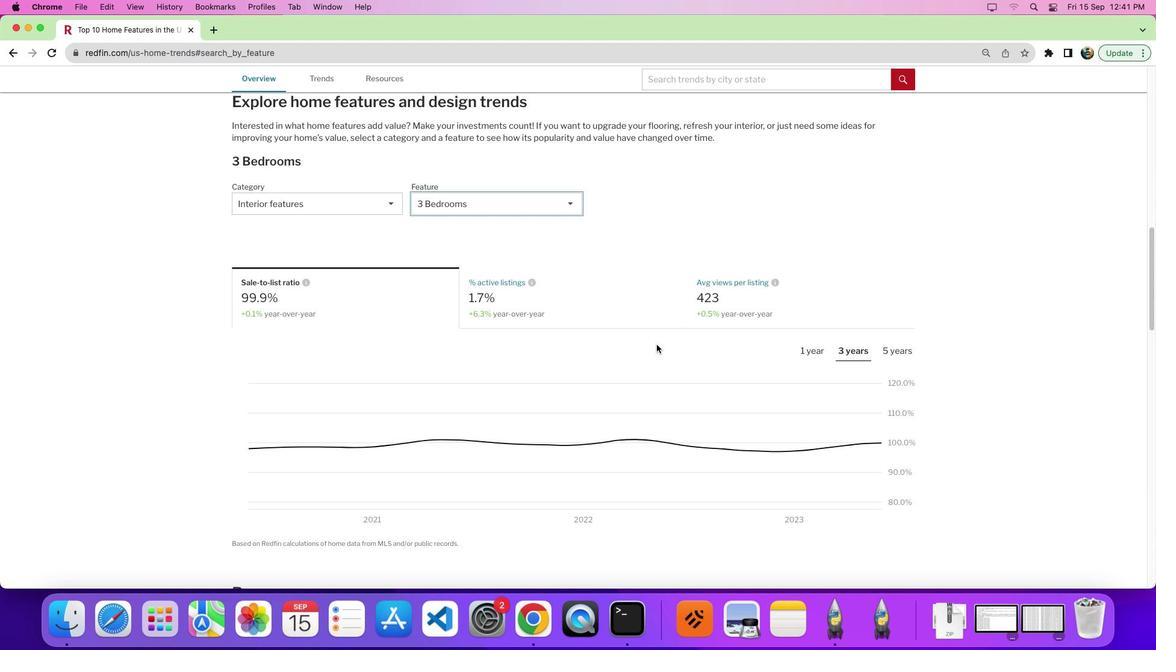 
Action: Mouse scrolled (657, 344) with delta (0, 0)
Screenshot: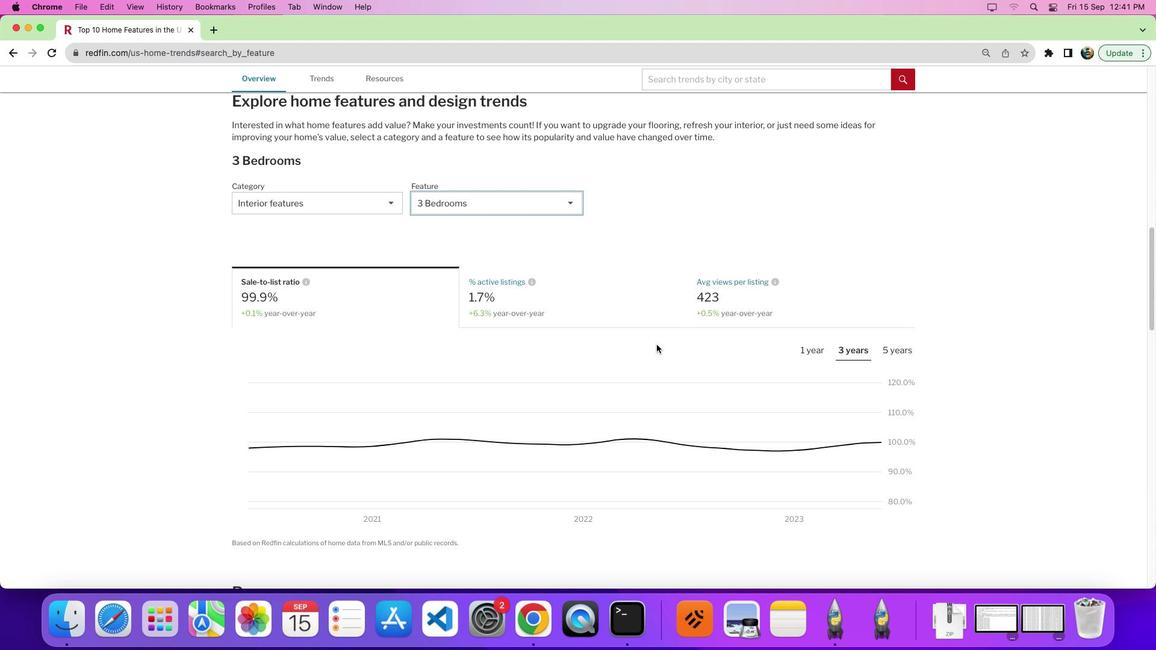 
Action: Mouse scrolled (657, 344) with delta (0, 0)
Screenshot: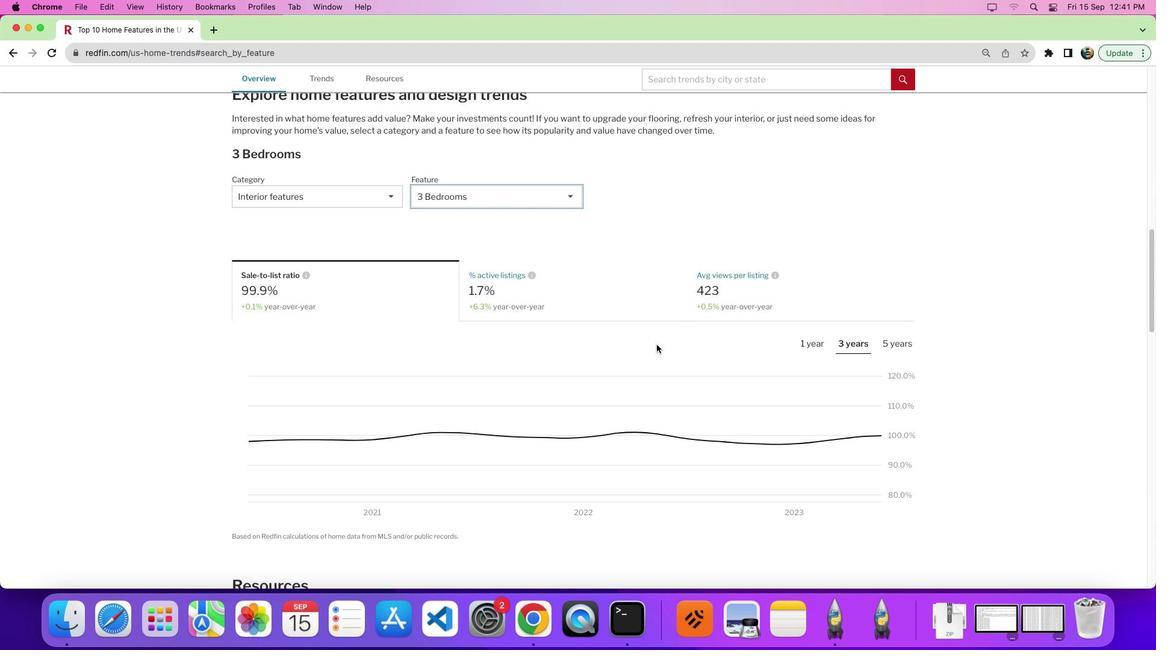
Action: Mouse moved to (496, 275)
Screenshot: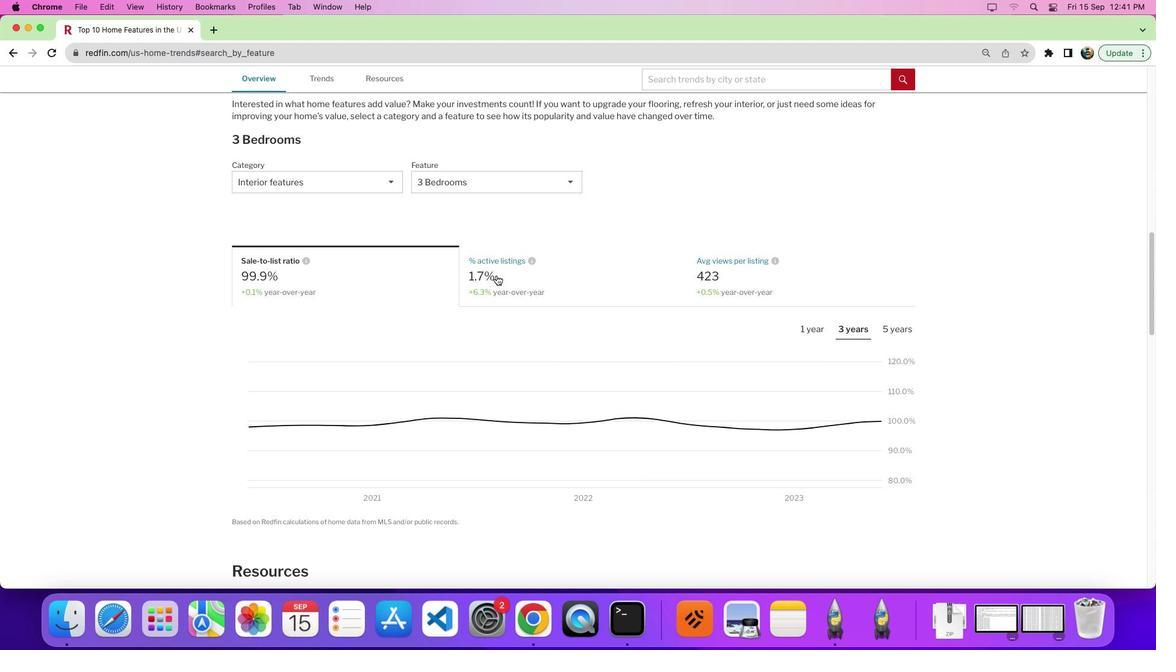 
Action: Mouse pressed left at (496, 275)
Screenshot: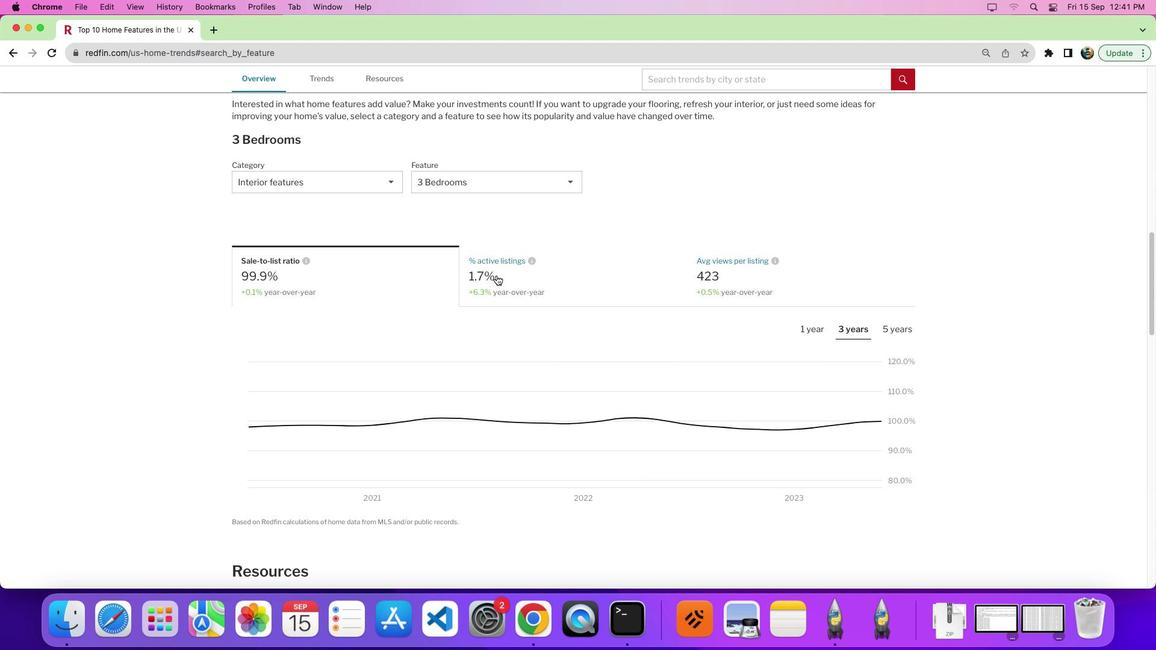 
Action: Mouse moved to (814, 331)
Screenshot: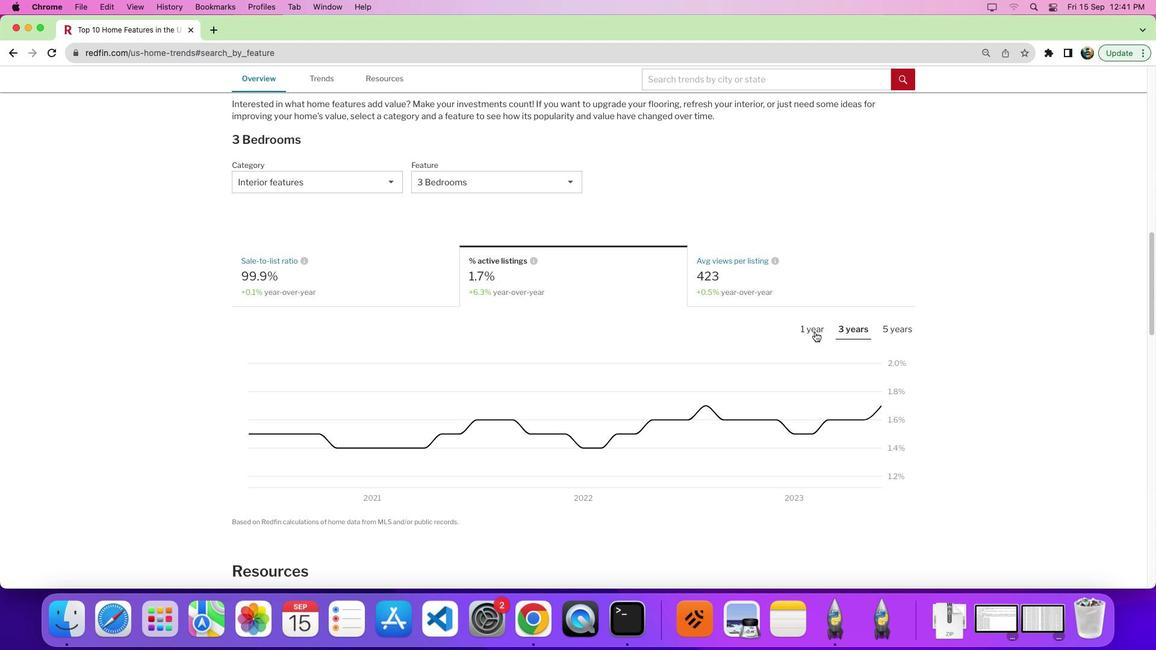
Action: Mouse pressed left at (814, 331)
Screenshot: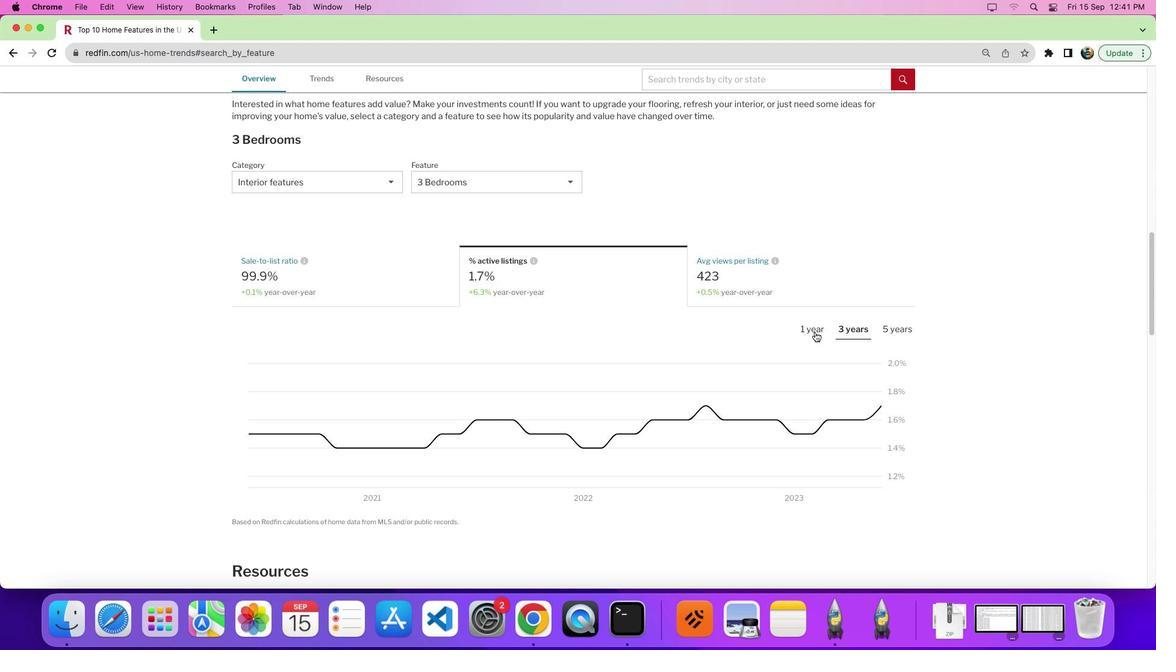 
Action: Mouse moved to (808, 344)
Screenshot: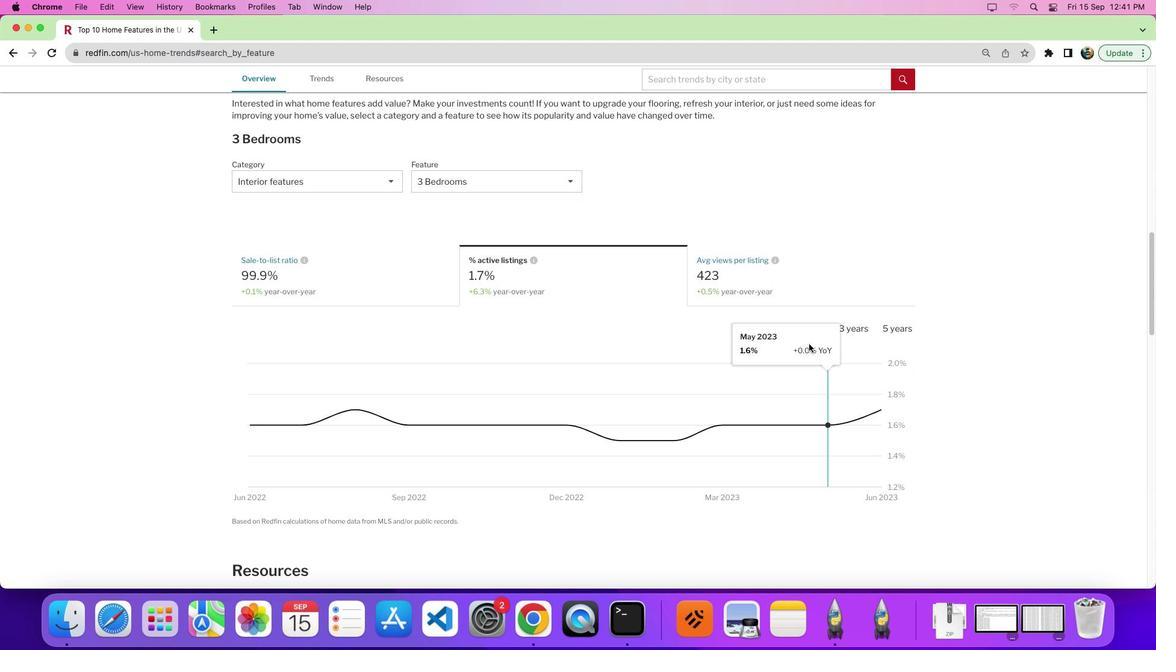
Action: Mouse scrolled (808, 344) with delta (0, 0)
Screenshot: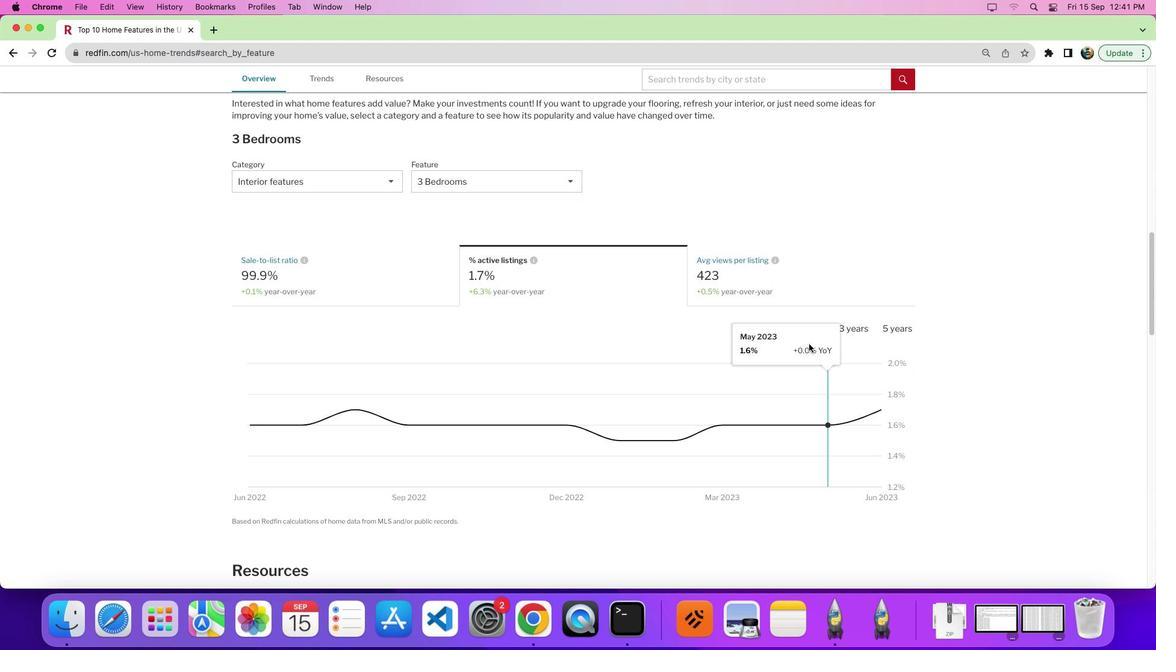 
Action: Mouse moved to (809, 343)
Screenshot: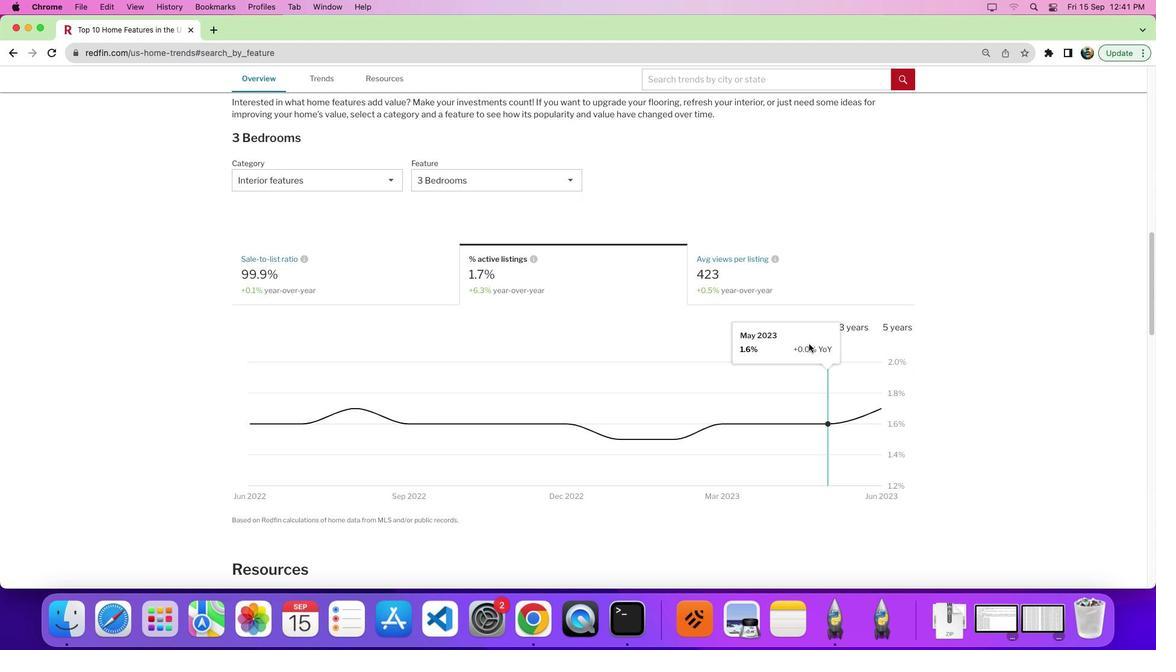 
Action: Mouse scrolled (809, 343) with delta (0, 0)
Screenshot: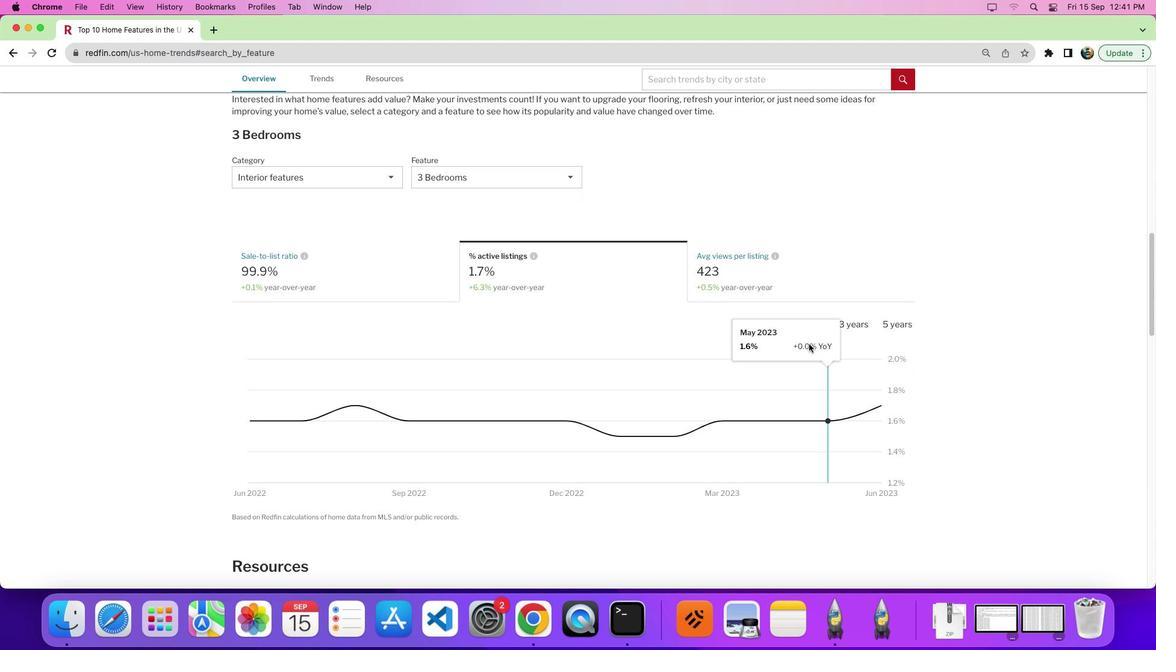 
Action: Mouse scrolled (809, 343) with delta (0, 0)
Screenshot: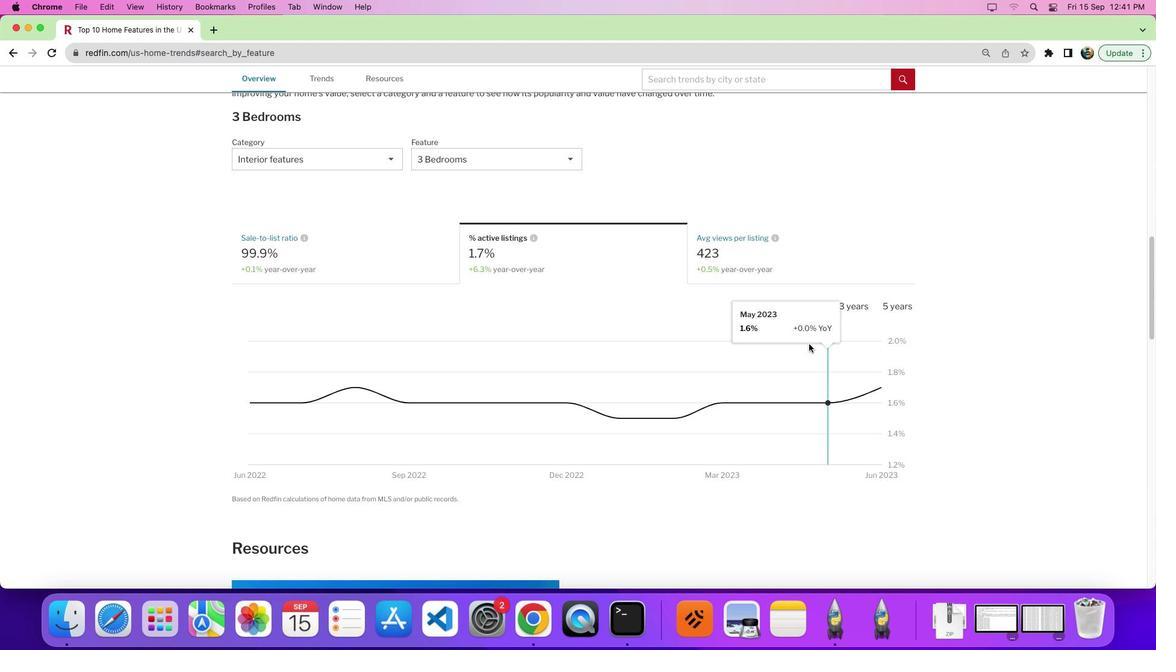 
Action: Mouse scrolled (809, 343) with delta (0, 0)
Screenshot: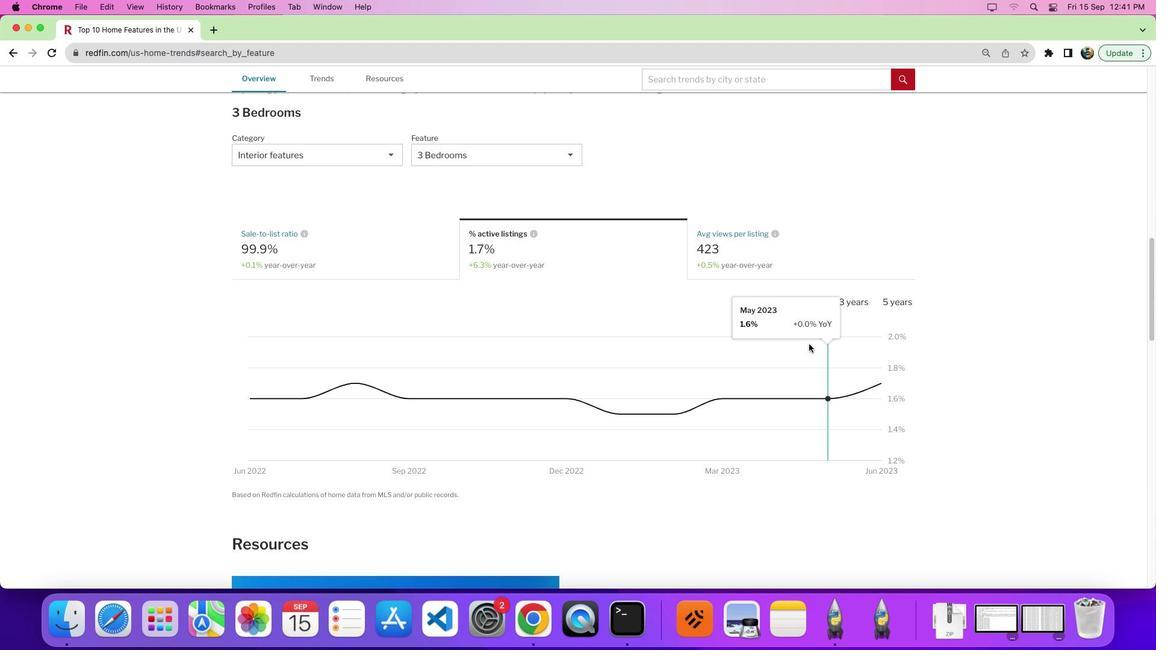 
Action: Mouse moved to (878, 326)
Screenshot: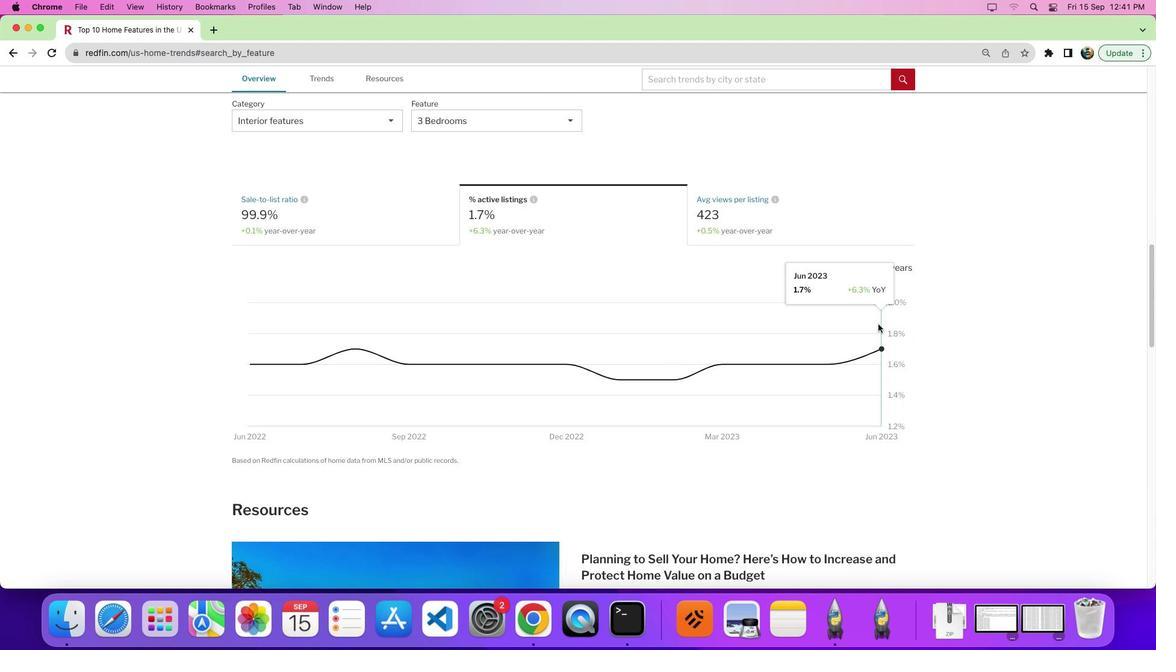 
